 Task: Search one way flight ticket for 5 adults, 2 children, 1 infant in seat and 1 infant on lap in economy from Rockland: Knox County Regional Airport to Springfield: Abraham Lincoln Capital Airport on 5-2-2023. Choice of flights is Sun country airlines. Number of bags: 2 carry on bags. Price is upto 20000. Outbound departure time preference is 6:45.
Action: Mouse moved to (305, 274)
Screenshot: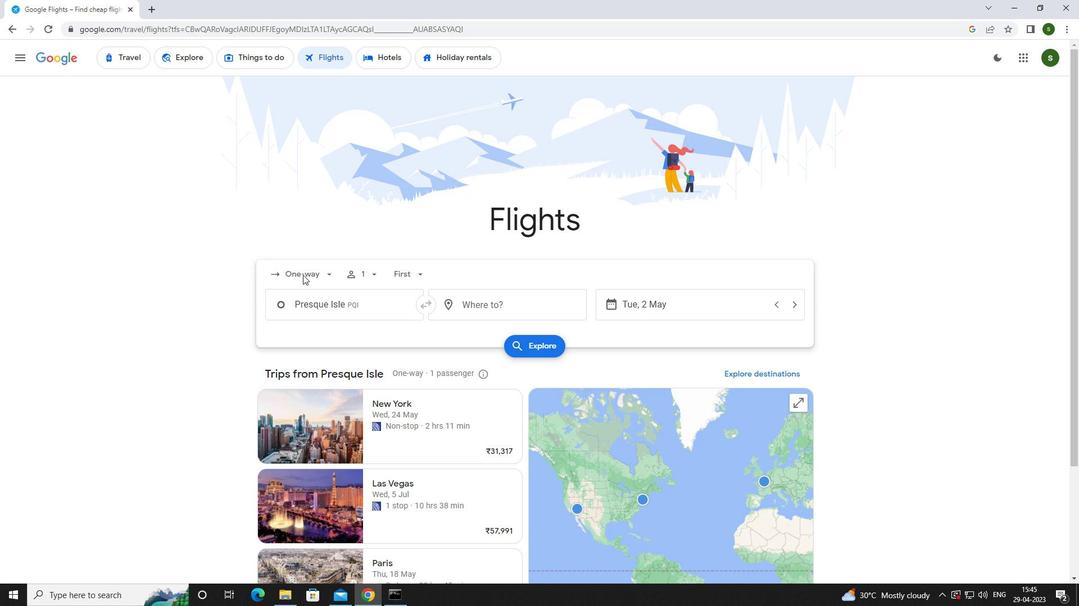 
Action: Mouse pressed left at (305, 274)
Screenshot: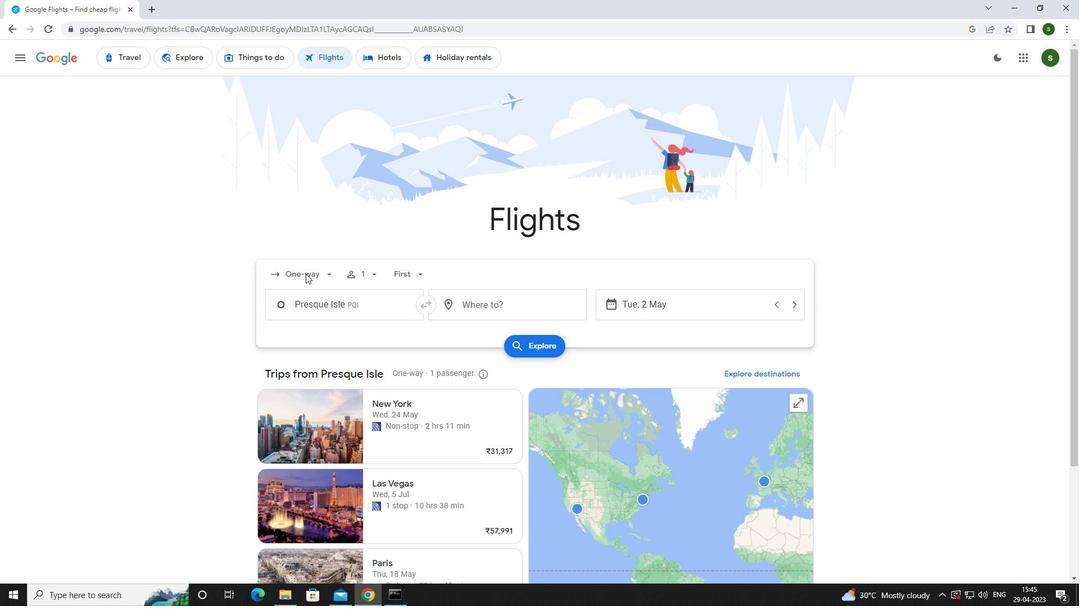 
Action: Mouse moved to (313, 323)
Screenshot: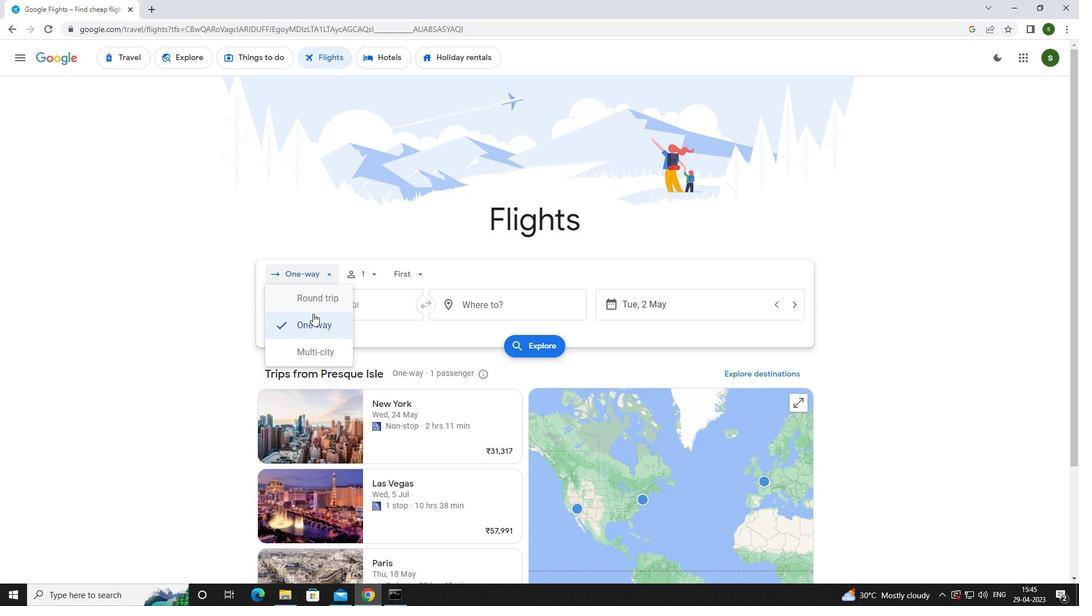 
Action: Mouse pressed left at (313, 323)
Screenshot: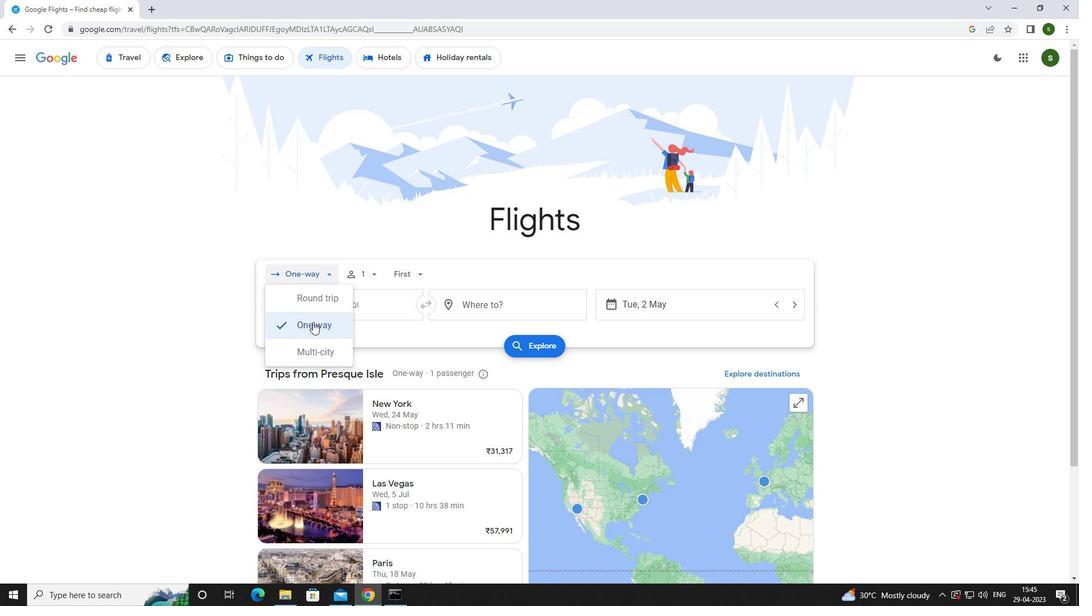 
Action: Mouse moved to (378, 275)
Screenshot: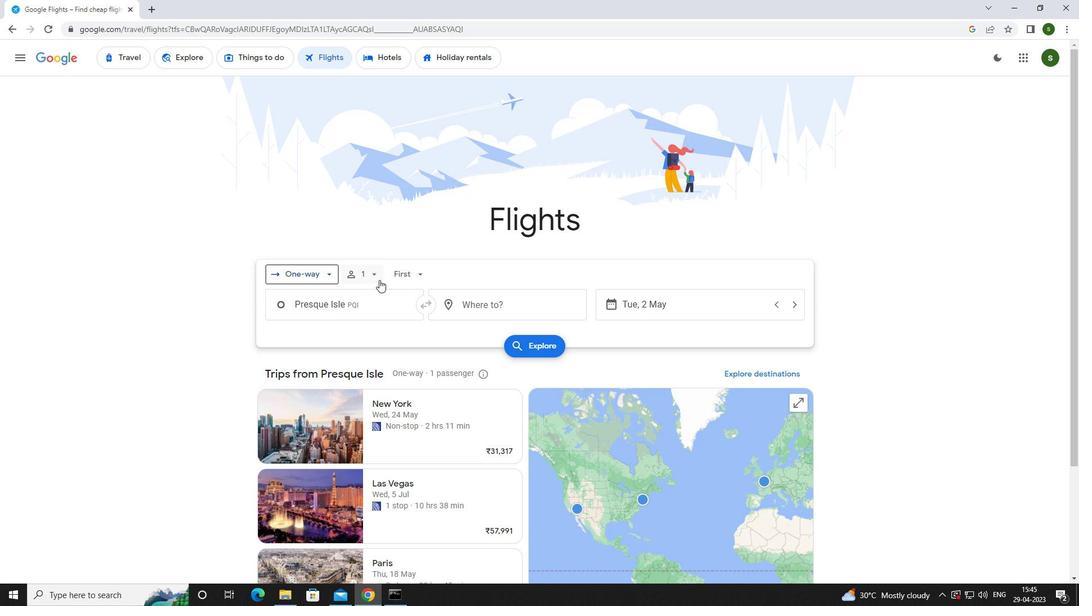
Action: Mouse pressed left at (378, 275)
Screenshot: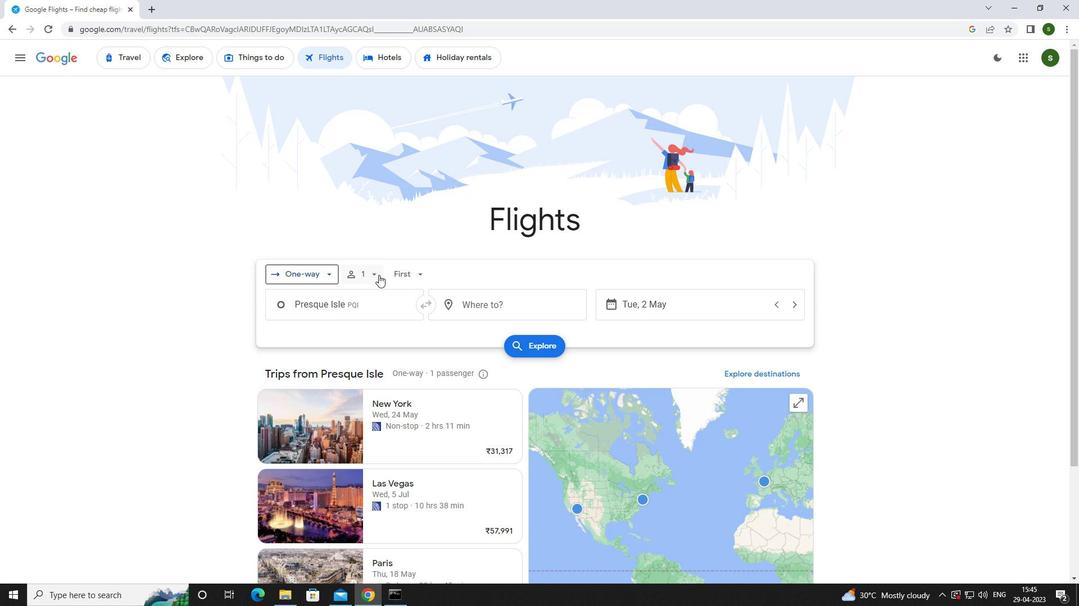 
Action: Mouse moved to (465, 301)
Screenshot: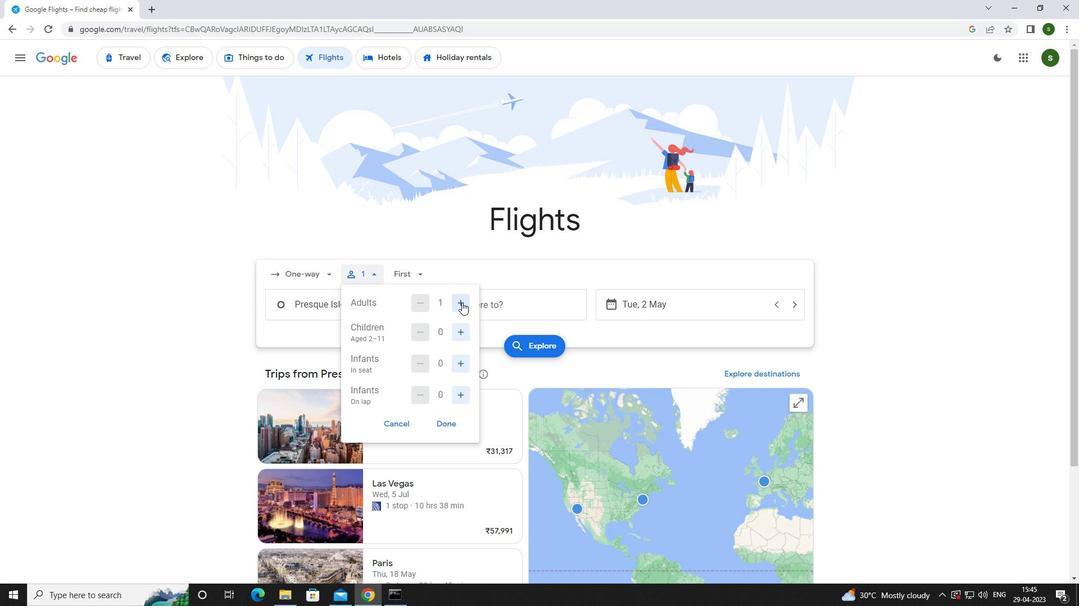 
Action: Mouse pressed left at (465, 301)
Screenshot: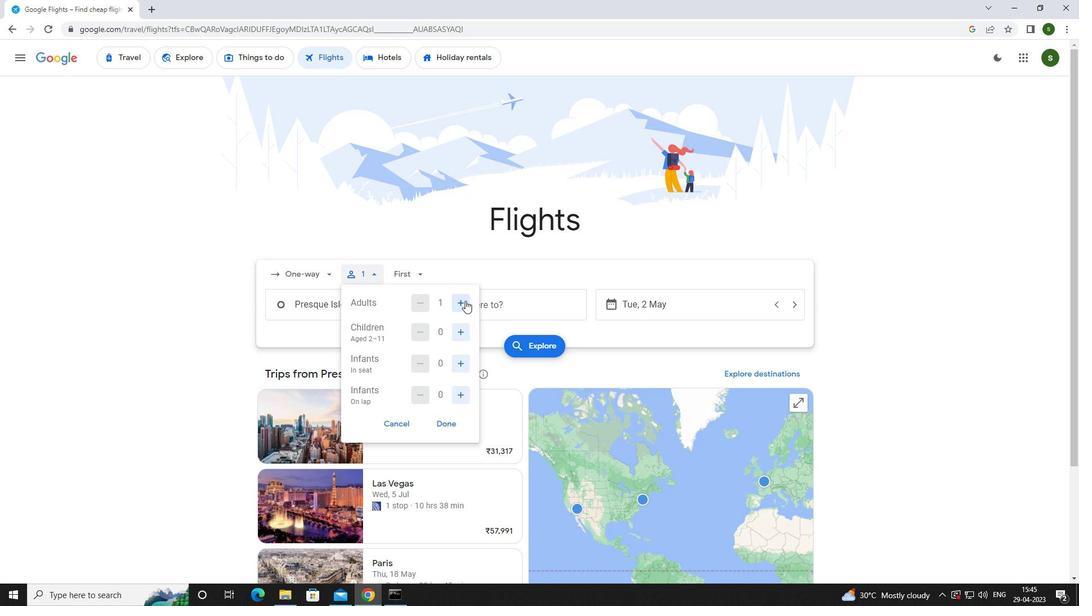 
Action: Mouse pressed left at (465, 301)
Screenshot: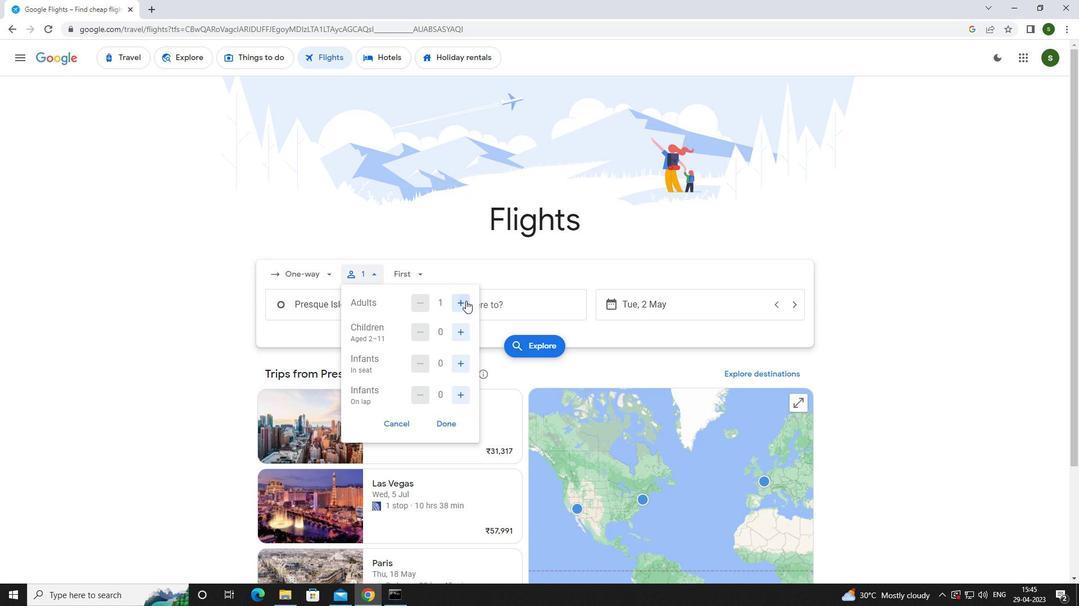 
Action: Mouse pressed left at (465, 301)
Screenshot: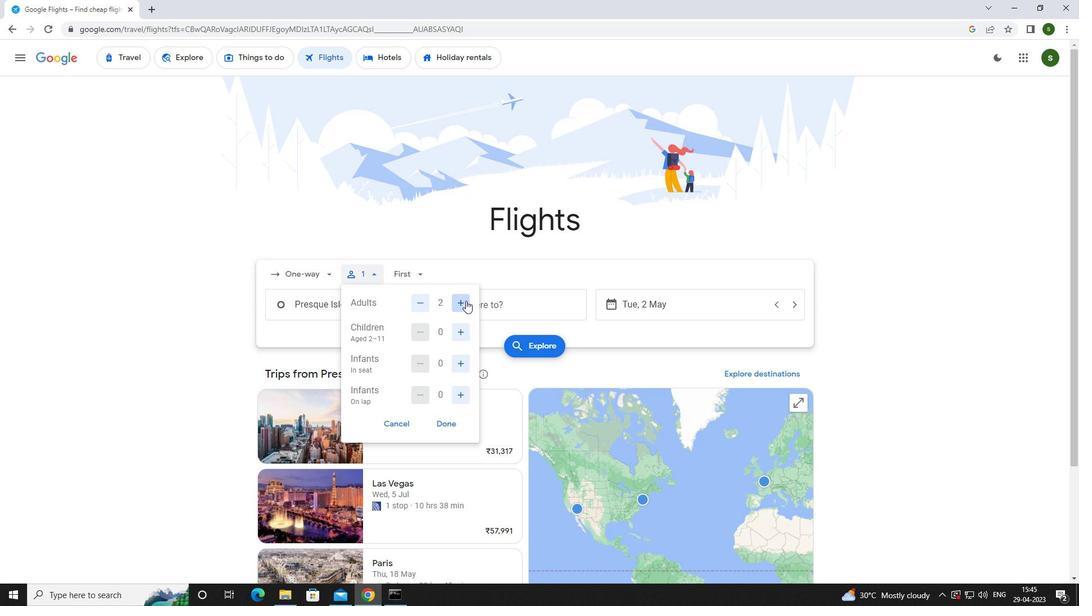 
Action: Mouse pressed left at (465, 301)
Screenshot: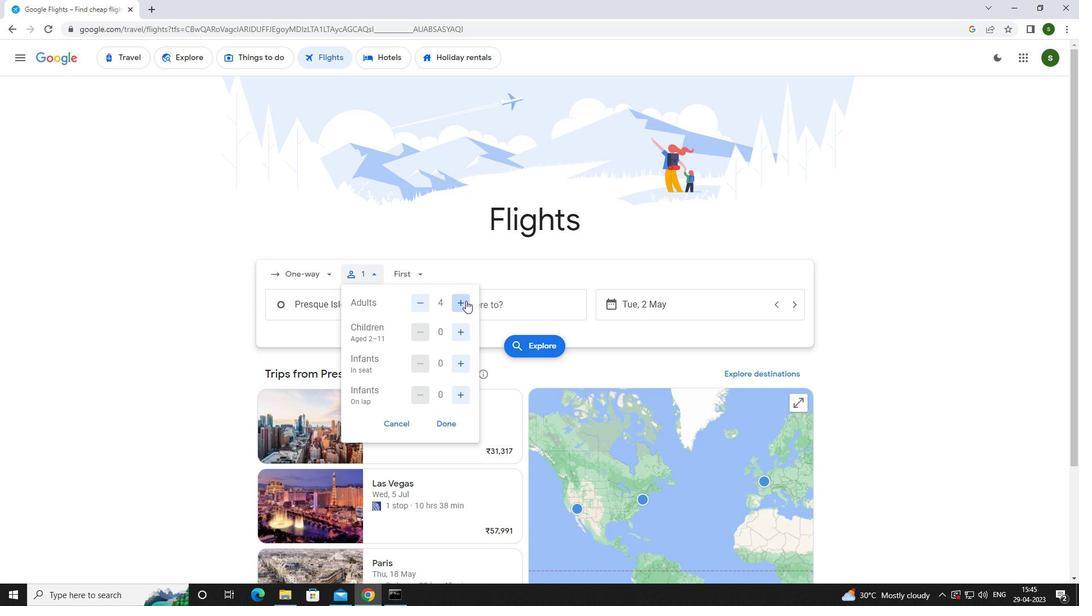 
Action: Mouse moved to (459, 334)
Screenshot: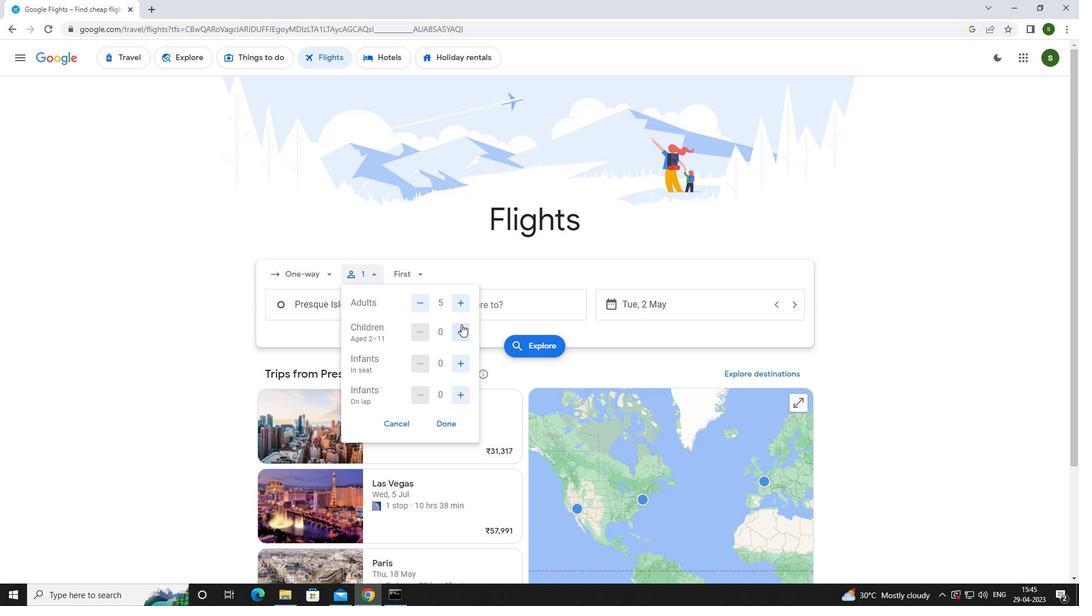 
Action: Mouse pressed left at (459, 334)
Screenshot: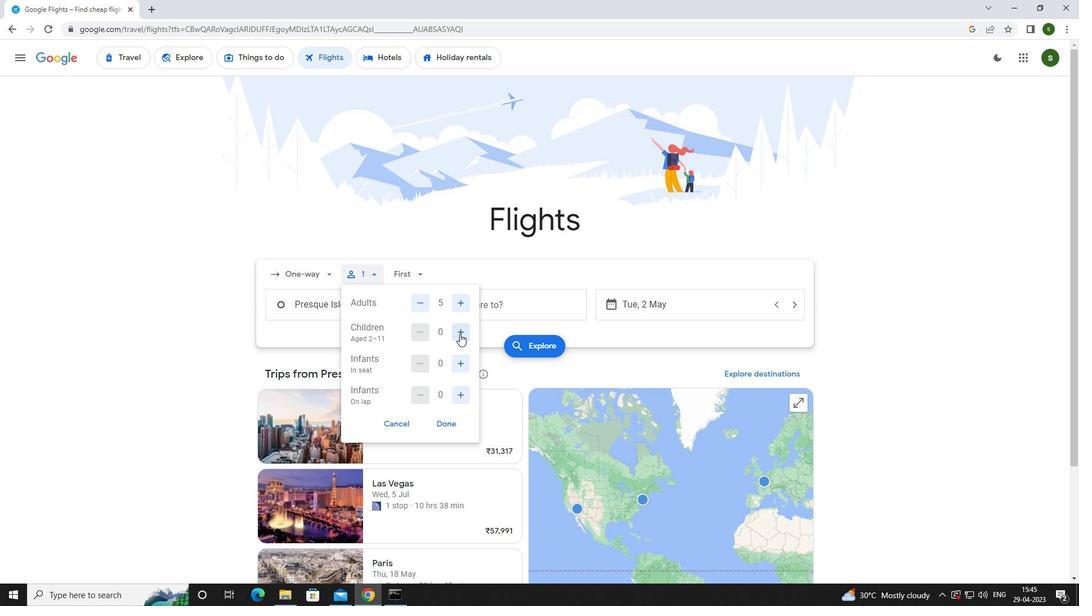 
Action: Mouse pressed left at (459, 334)
Screenshot: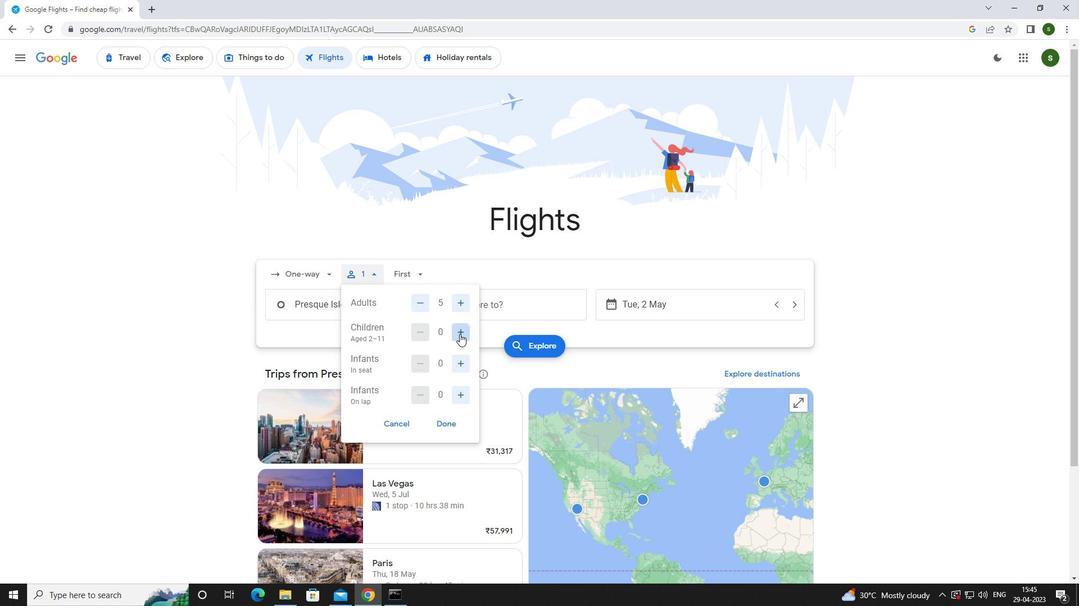 
Action: Mouse moved to (458, 363)
Screenshot: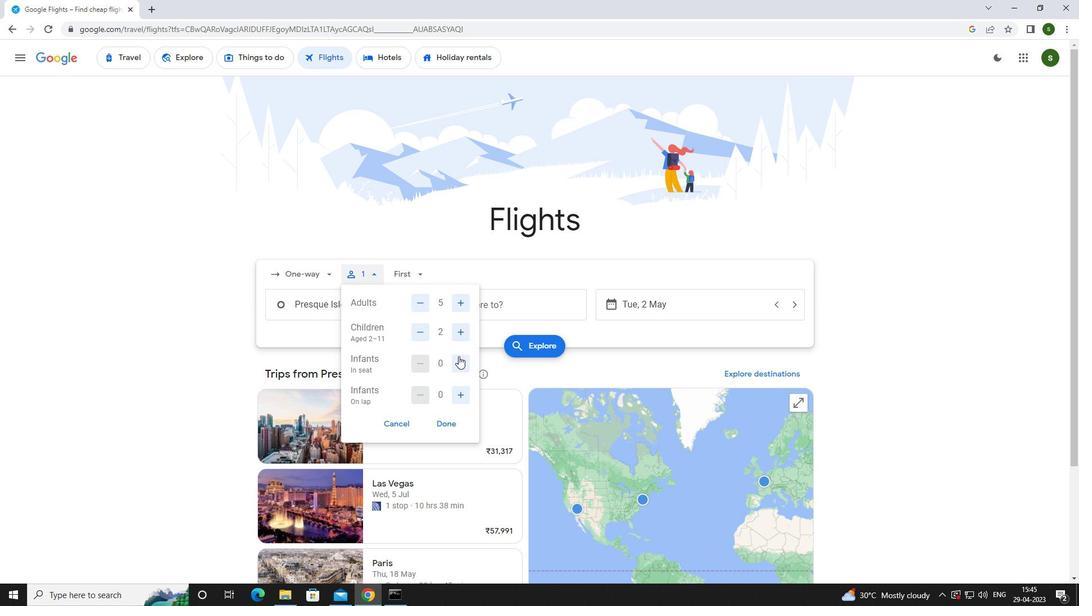 
Action: Mouse pressed left at (458, 363)
Screenshot: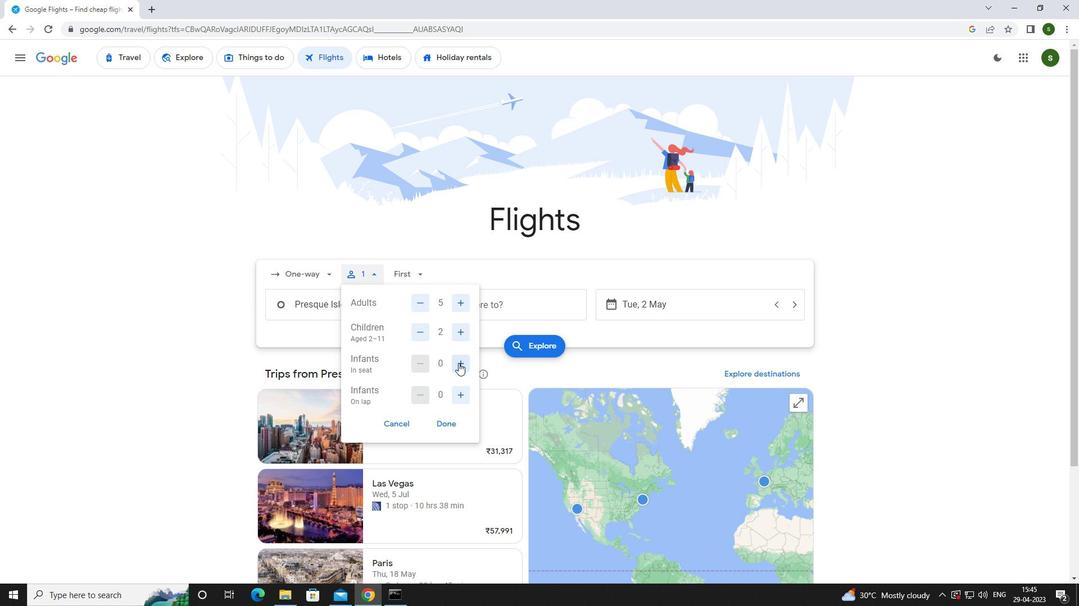 
Action: Mouse moved to (460, 393)
Screenshot: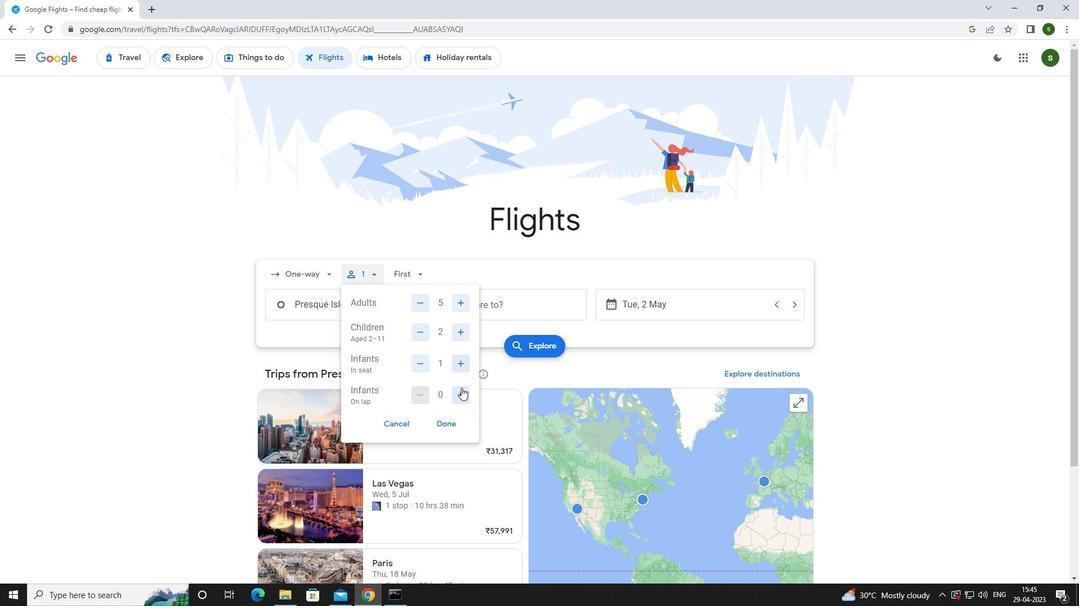 
Action: Mouse pressed left at (460, 393)
Screenshot: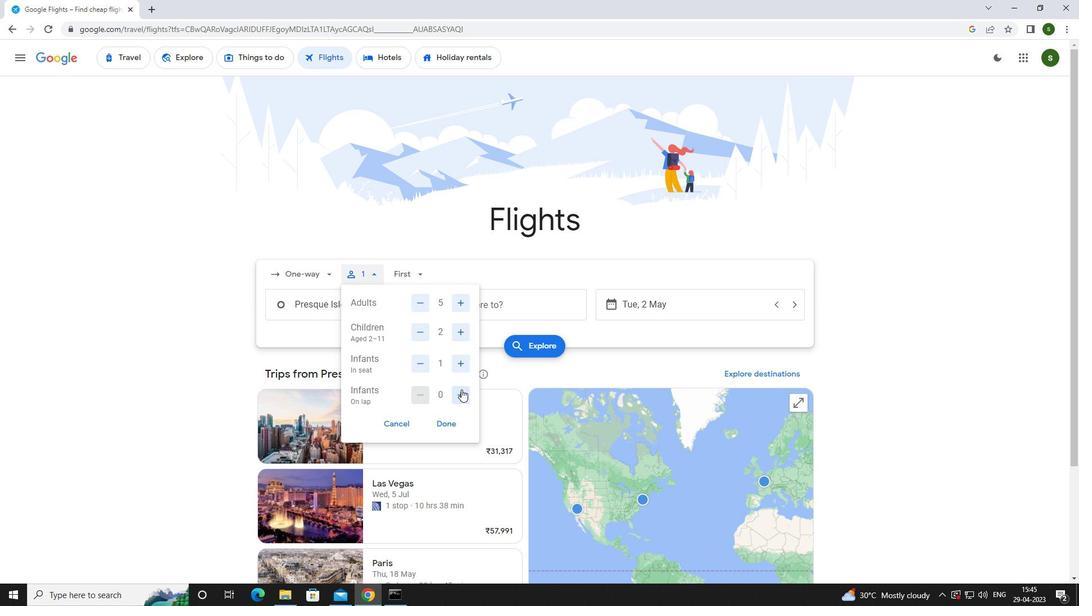 
Action: Mouse moved to (414, 274)
Screenshot: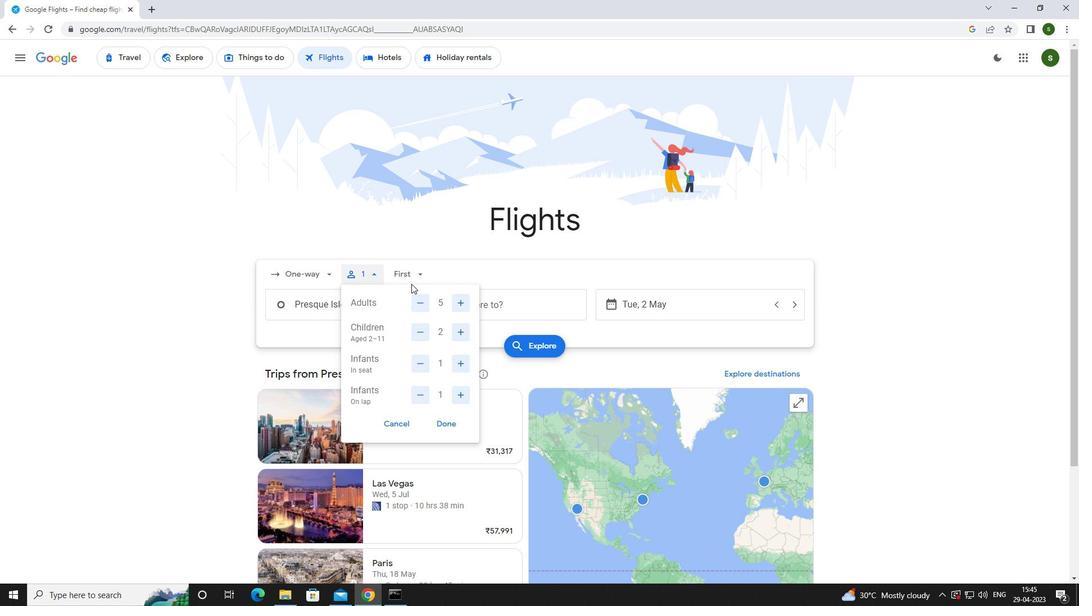 
Action: Mouse pressed left at (414, 274)
Screenshot: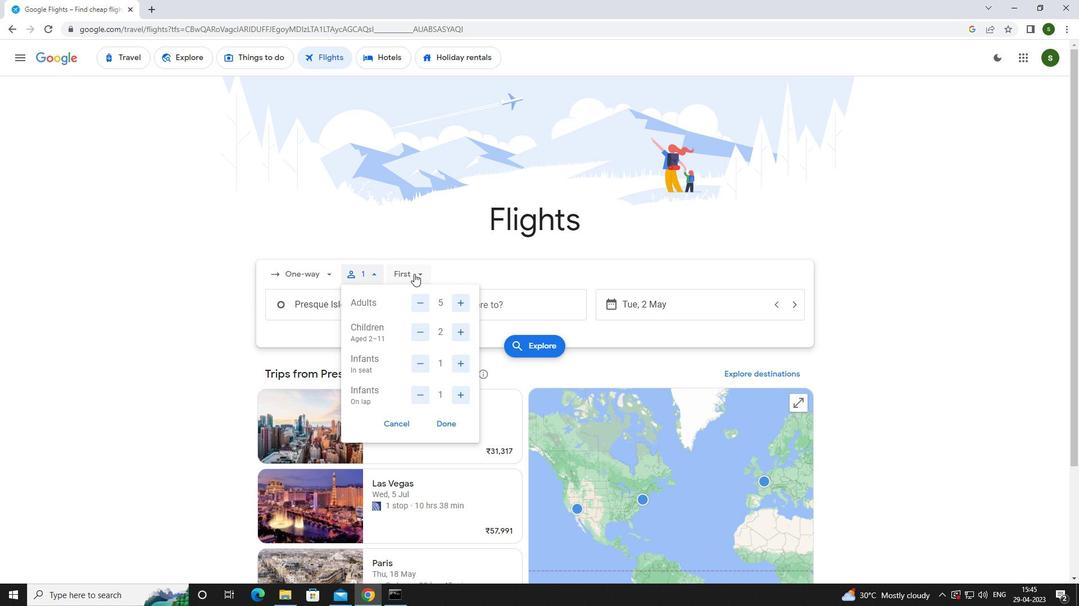 
Action: Mouse moved to (425, 302)
Screenshot: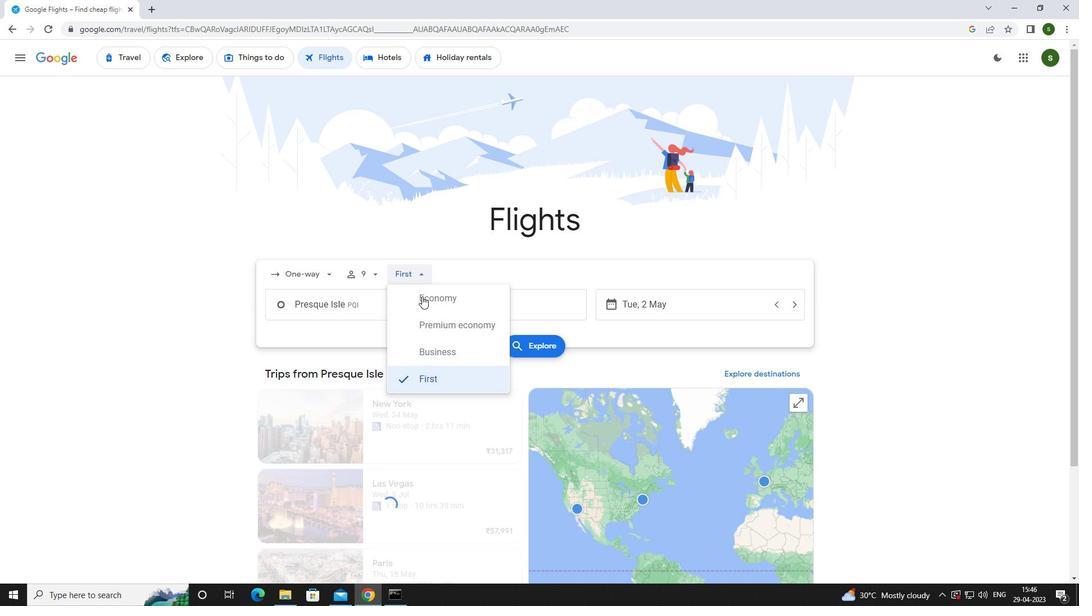 
Action: Mouse pressed left at (425, 302)
Screenshot: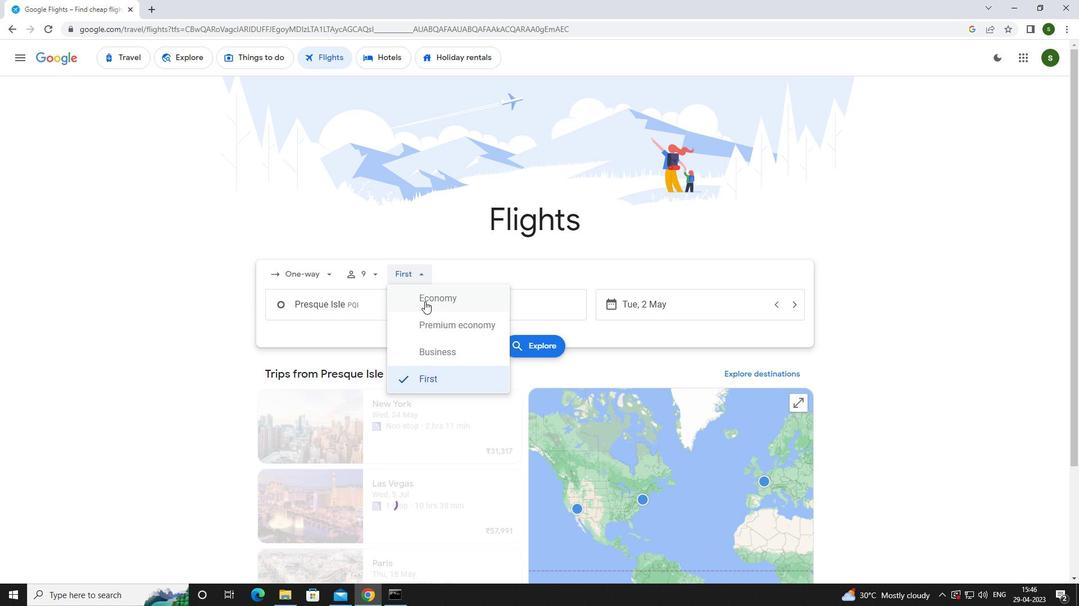 
Action: Mouse moved to (375, 304)
Screenshot: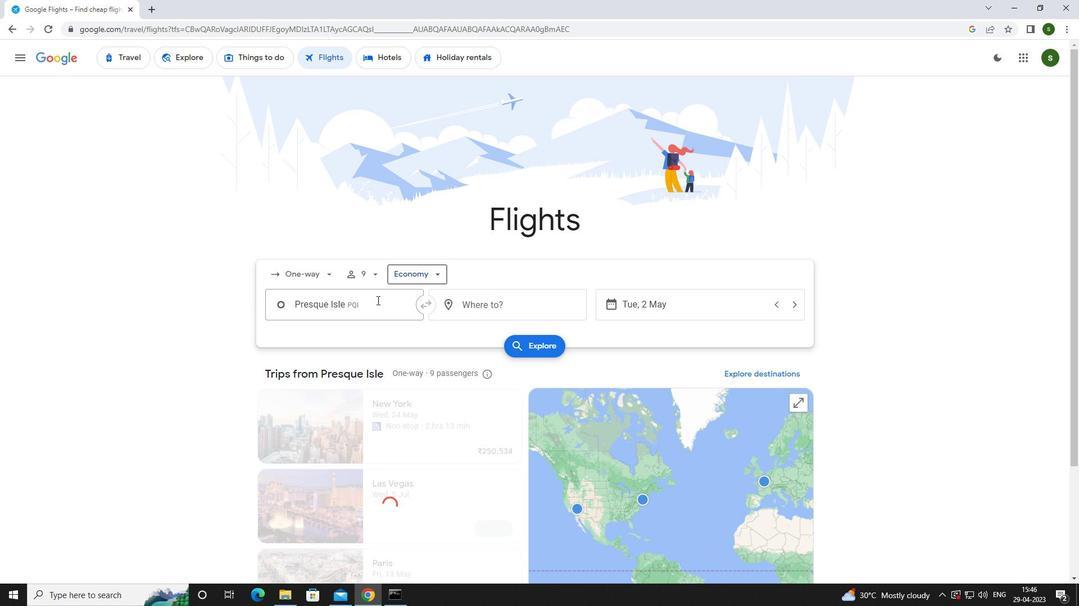 
Action: Mouse pressed left at (375, 304)
Screenshot: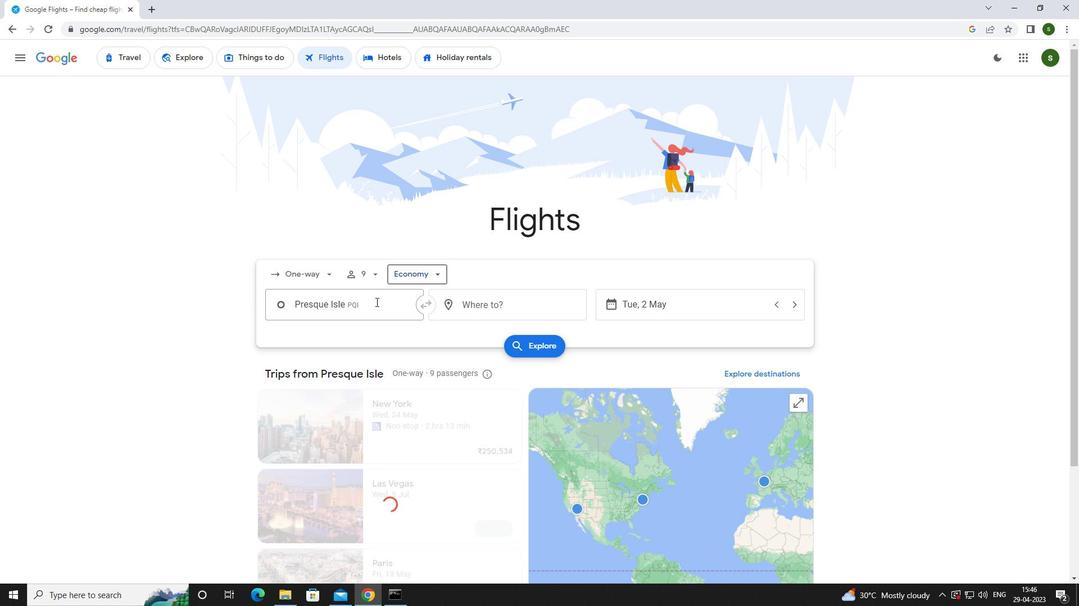 
Action: Mouse moved to (372, 305)
Screenshot: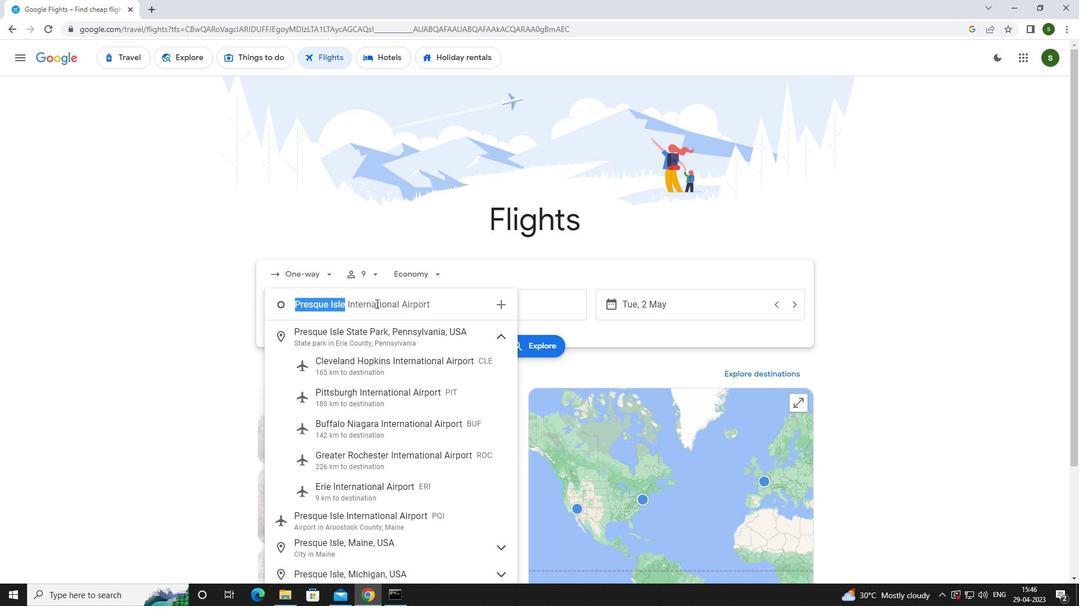 
Action: Key pressed r<Key.caps_lock>ockland<Key.space><Key.caps_lock>k<Key.caps_lock>nox<Key.backspace><Key.backspace><Key.backspace><Key.backspace><Key.backspace><Key.backspace><Key.backspace><Key.backspace><Key.backspace><Key.backspace><Key.backspace><Key.backspace><Key.backspace><Key.backspace><Key.backspace><Key.backspace><Key.backspace><Key.caps_lock>k<Key.caps_lock>nox<Key.space><Key.caps_lock>c<Key.caps_lock>ounty
Screenshot: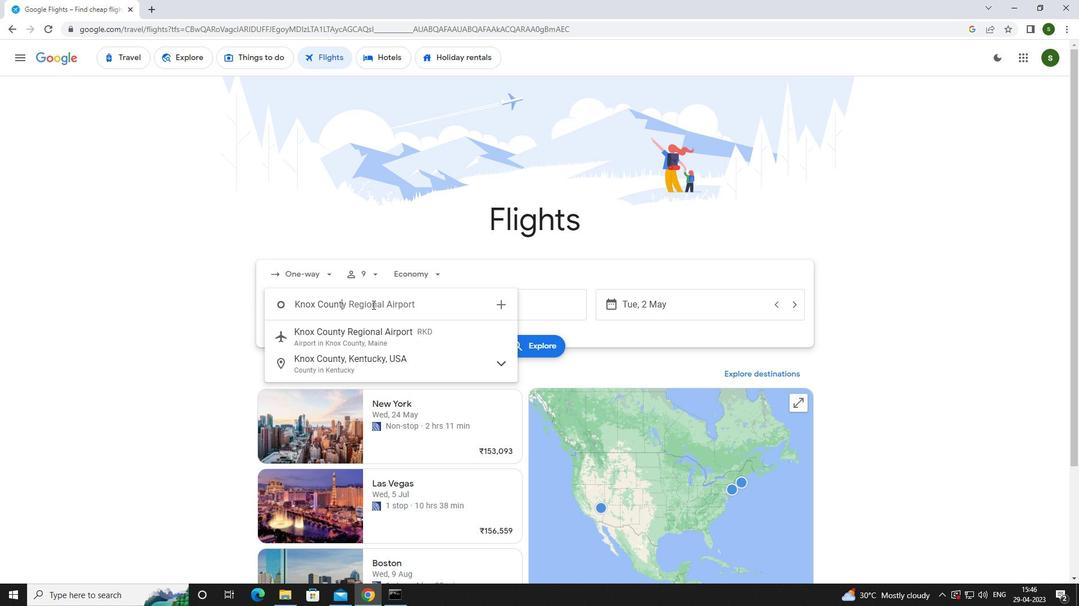 
Action: Mouse moved to (359, 341)
Screenshot: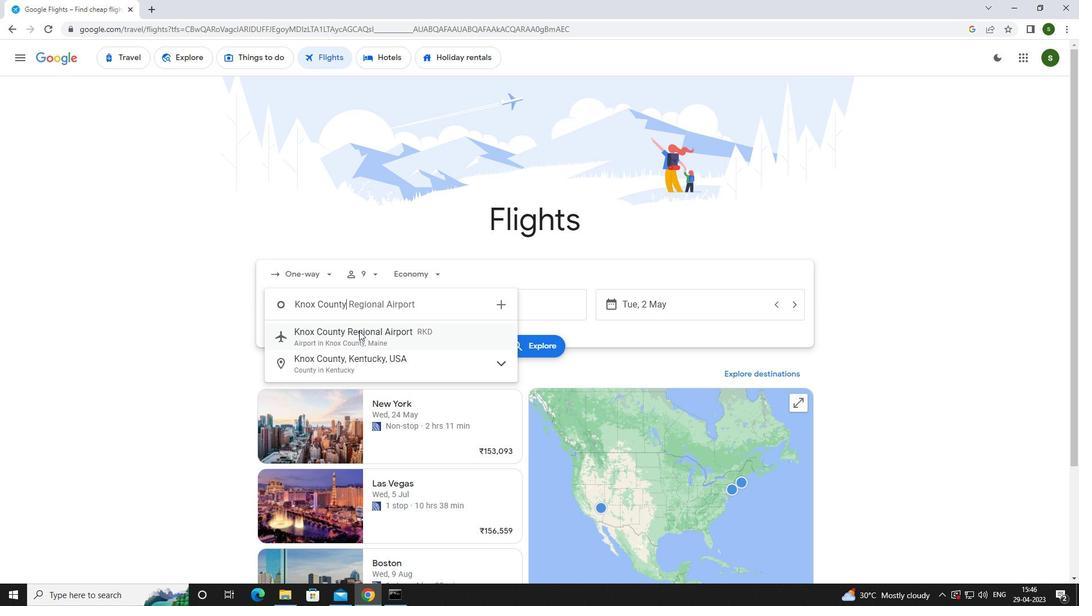 
Action: Mouse pressed left at (359, 341)
Screenshot: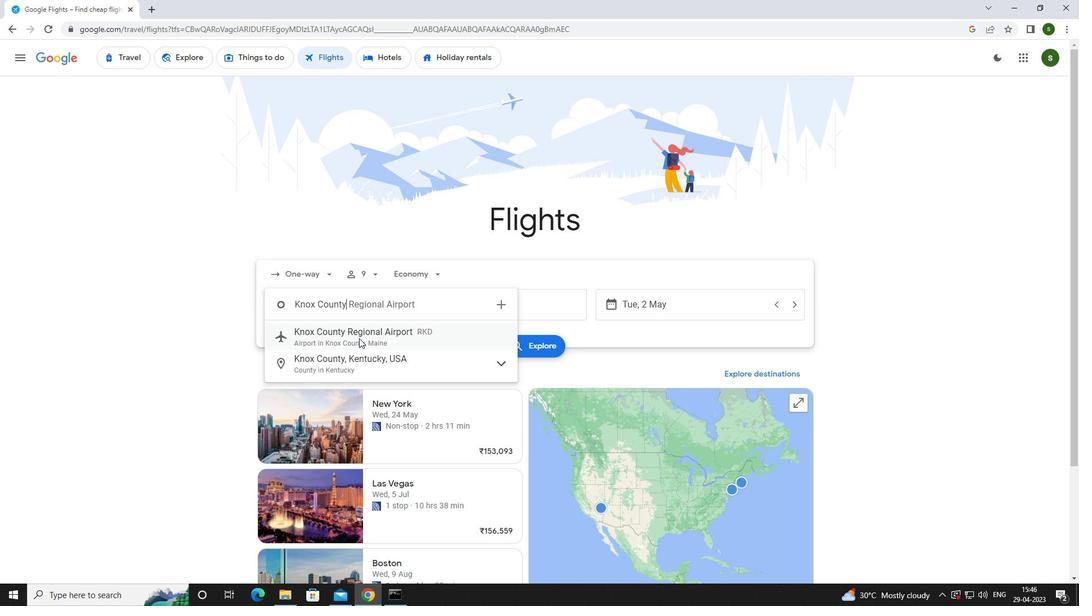 
Action: Mouse moved to (494, 307)
Screenshot: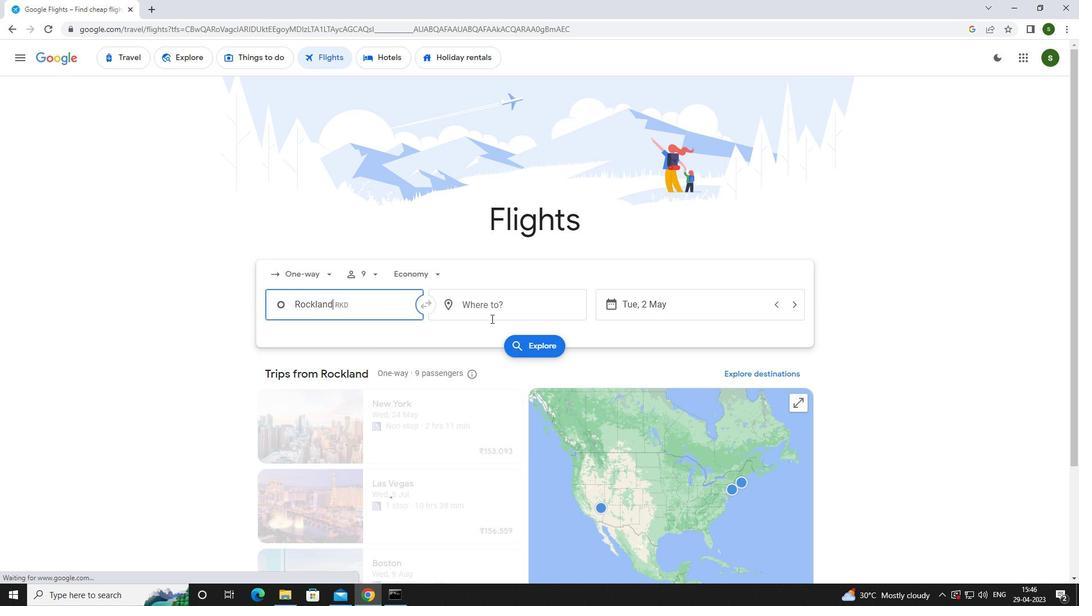 
Action: Mouse pressed left at (494, 307)
Screenshot: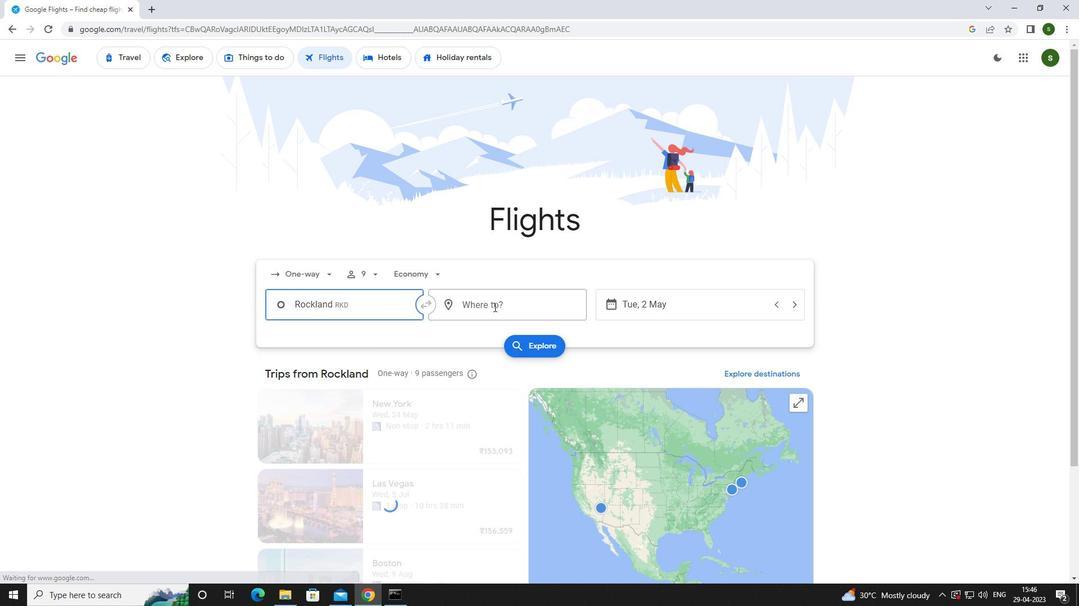 
Action: Mouse moved to (392, 340)
Screenshot: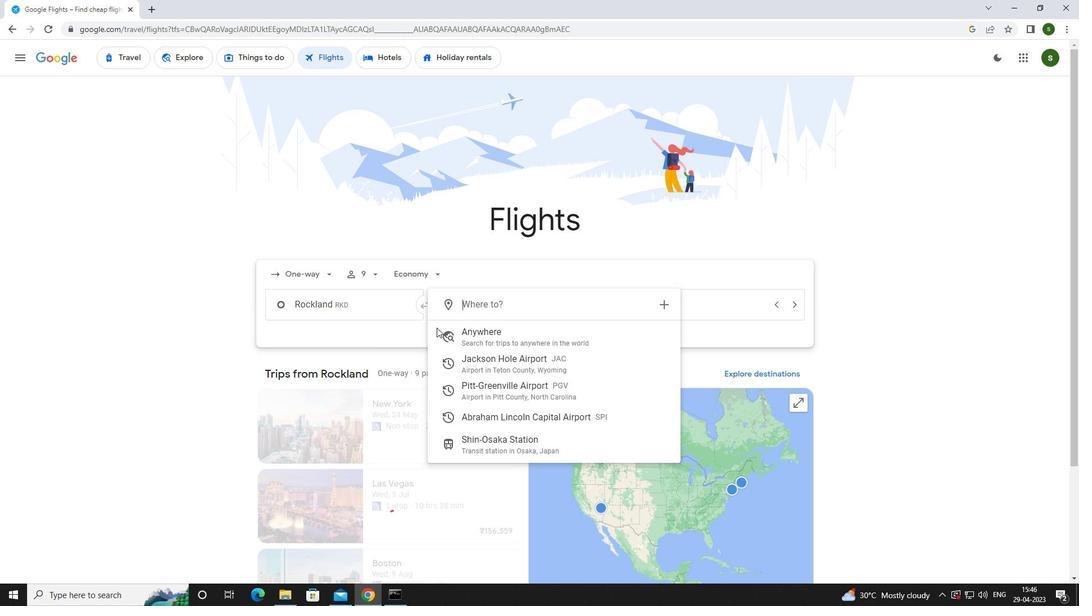 
Action: Key pressed <Key.caps_lock>s<Key.caps_lock>pringfie
Screenshot: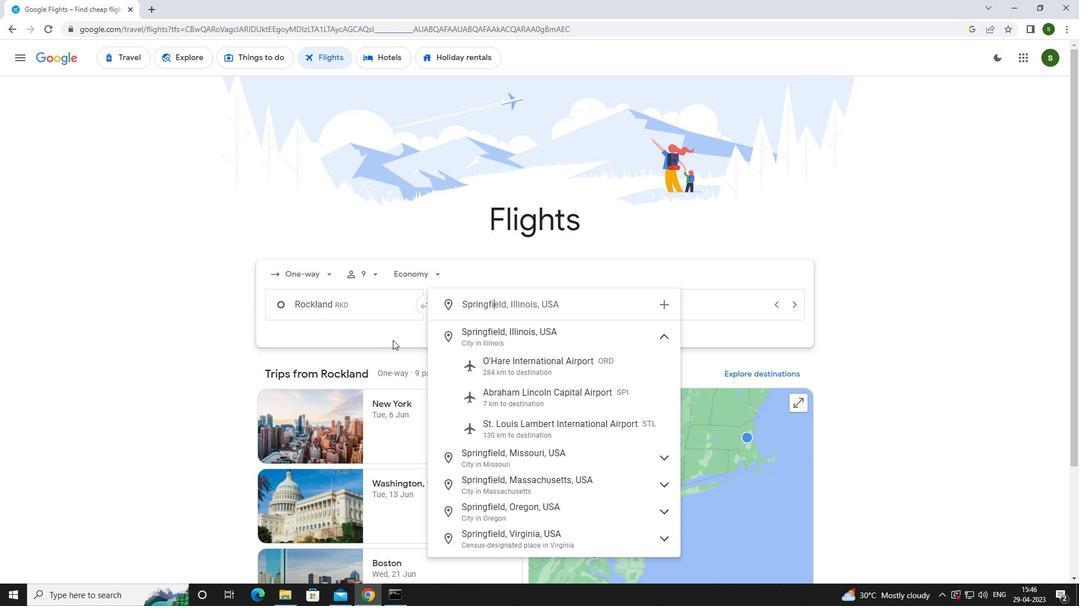 
Action: Mouse moved to (508, 395)
Screenshot: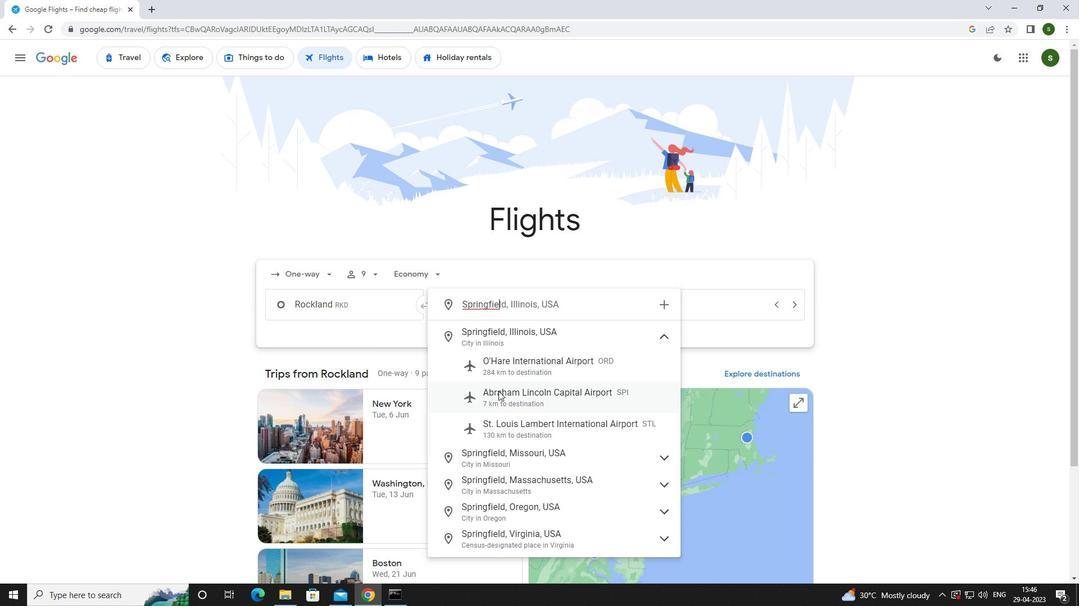 
Action: Mouse pressed left at (508, 395)
Screenshot: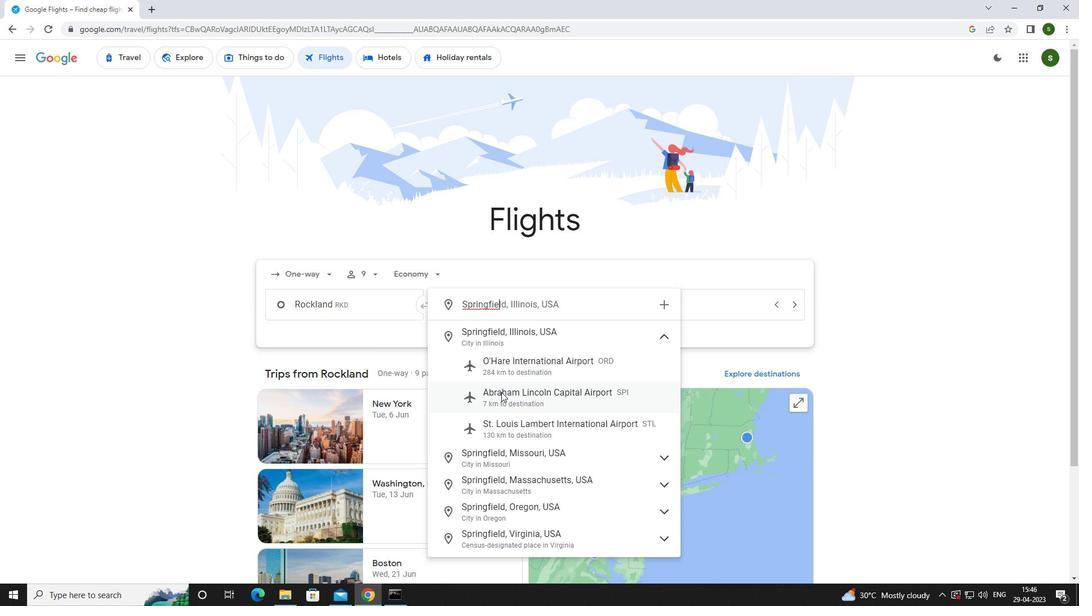 
Action: Mouse moved to (686, 307)
Screenshot: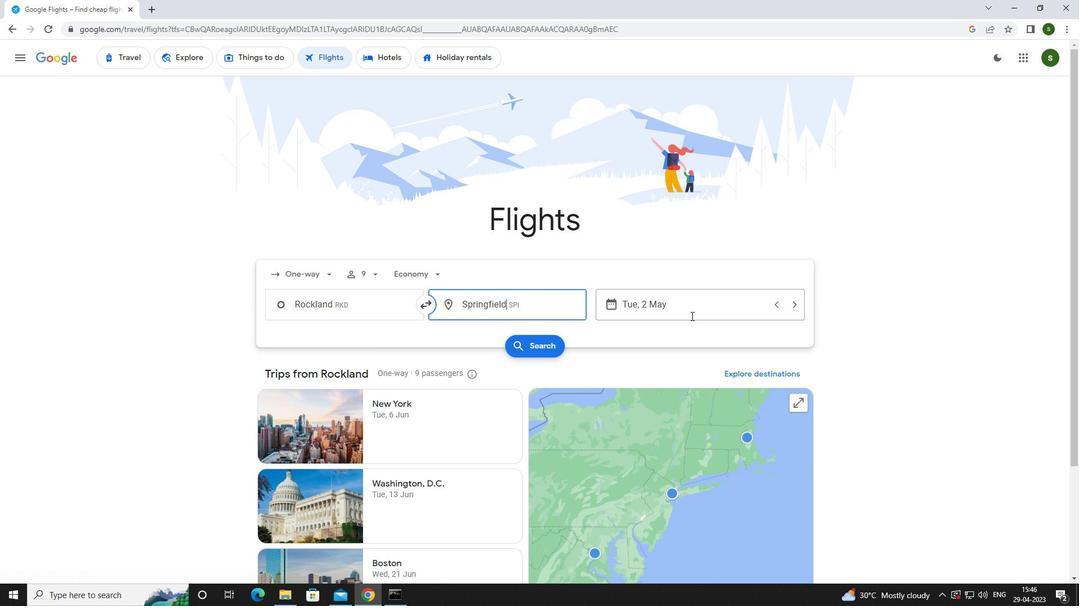 
Action: Mouse pressed left at (686, 307)
Screenshot: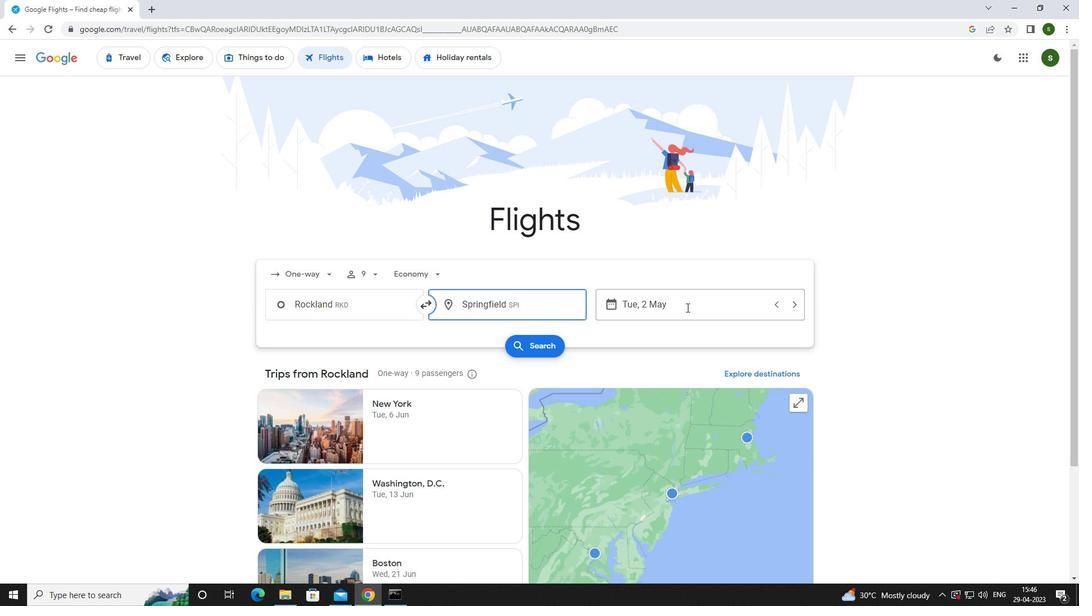 
Action: Mouse moved to (678, 373)
Screenshot: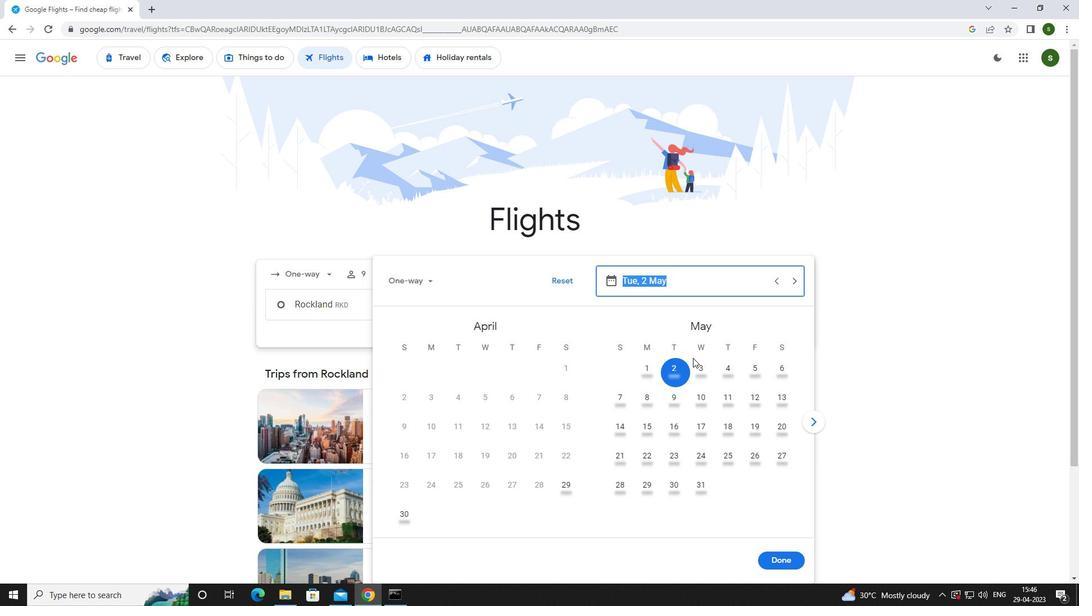 
Action: Mouse pressed left at (678, 373)
Screenshot: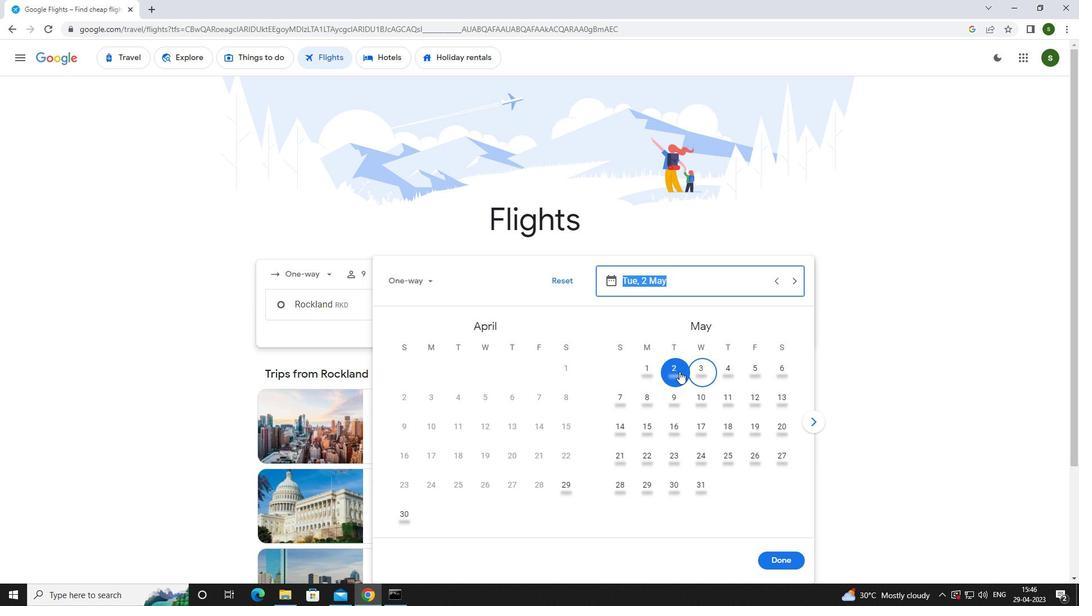 
Action: Mouse moved to (783, 559)
Screenshot: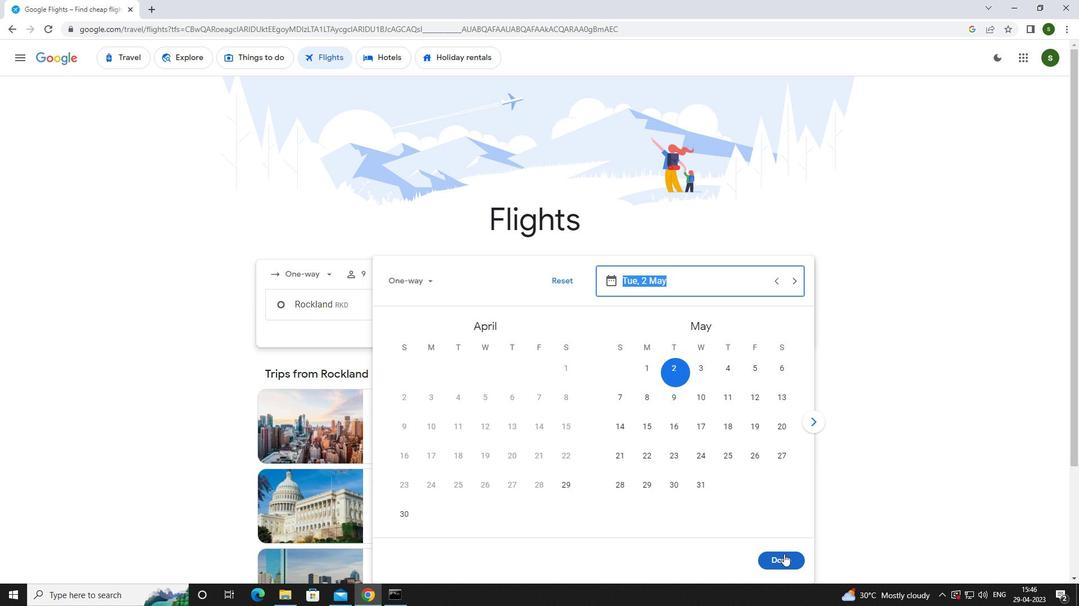 
Action: Mouse pressed left at (783, 559)
Screenshot: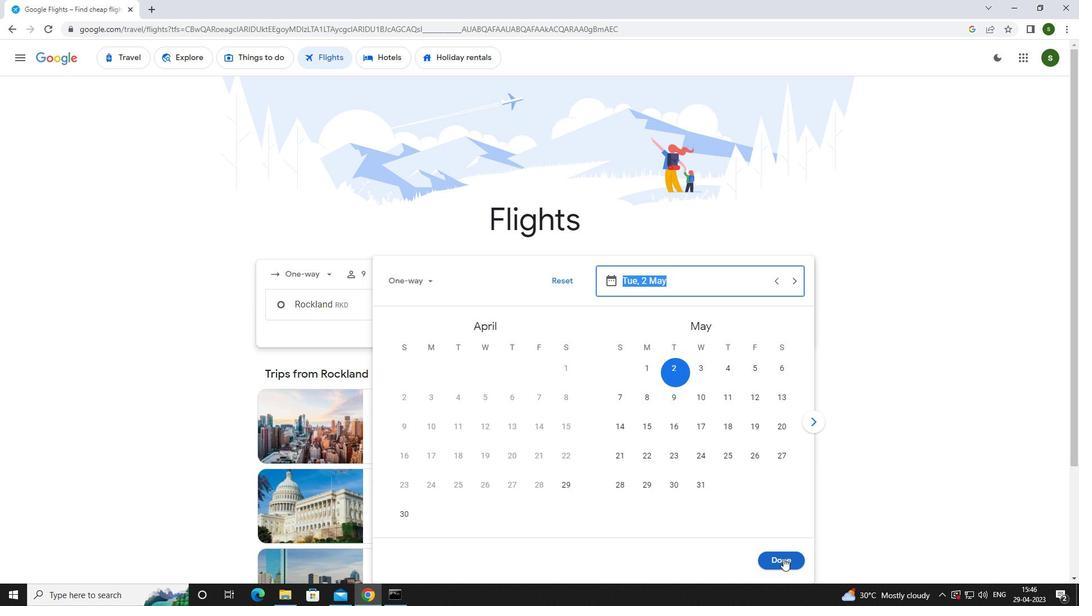 
Action: Mouse moved to (523, 343)
Screenshot: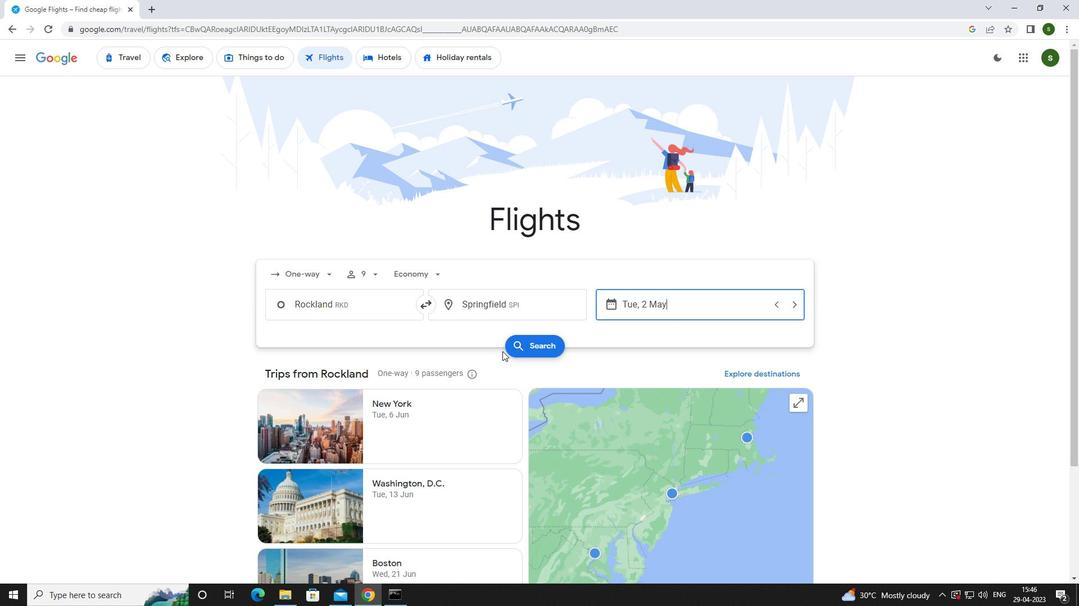 
Action: Mouse pressed left at (523, 343)
Screenshot: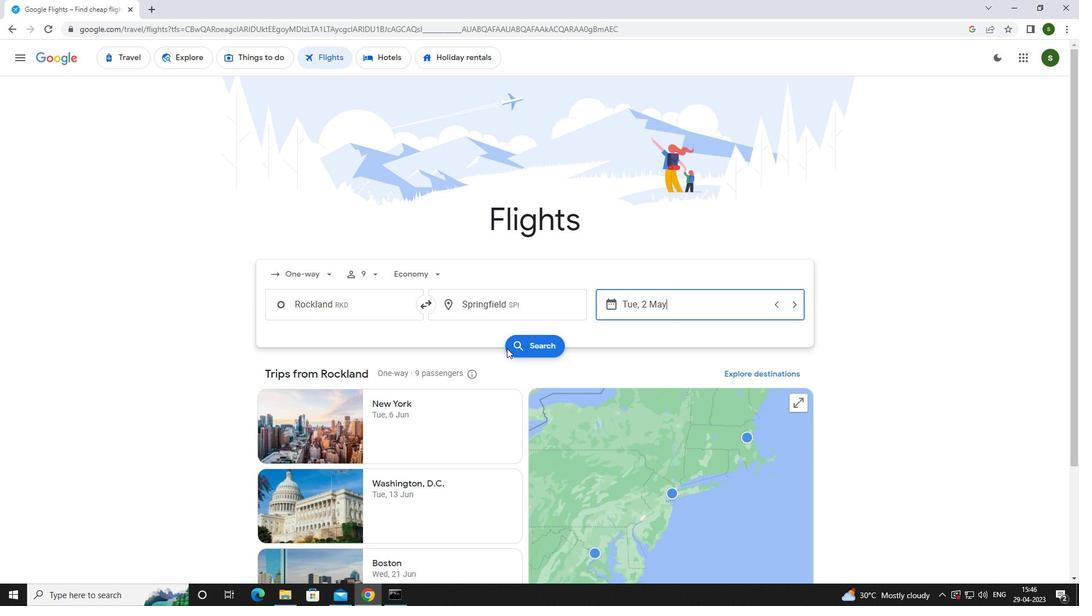 
Action: Mouse moved to (283, 162)
Screenshot: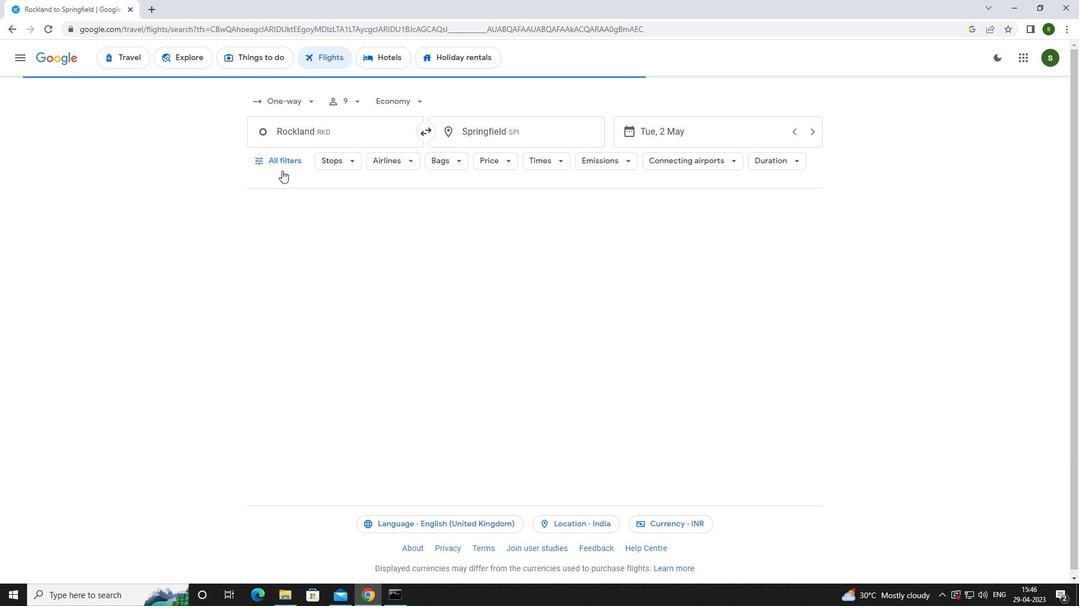 
Action: Mouse pressed left at (283, 162)
Screenshot: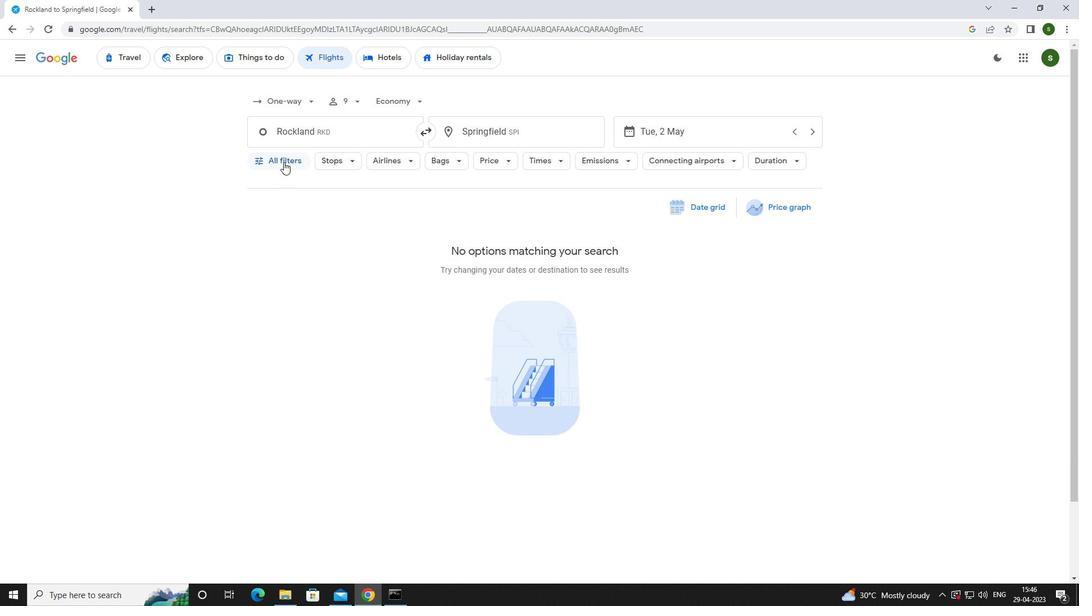 
Action: Mouse moved to (425, 400)
Screenshot: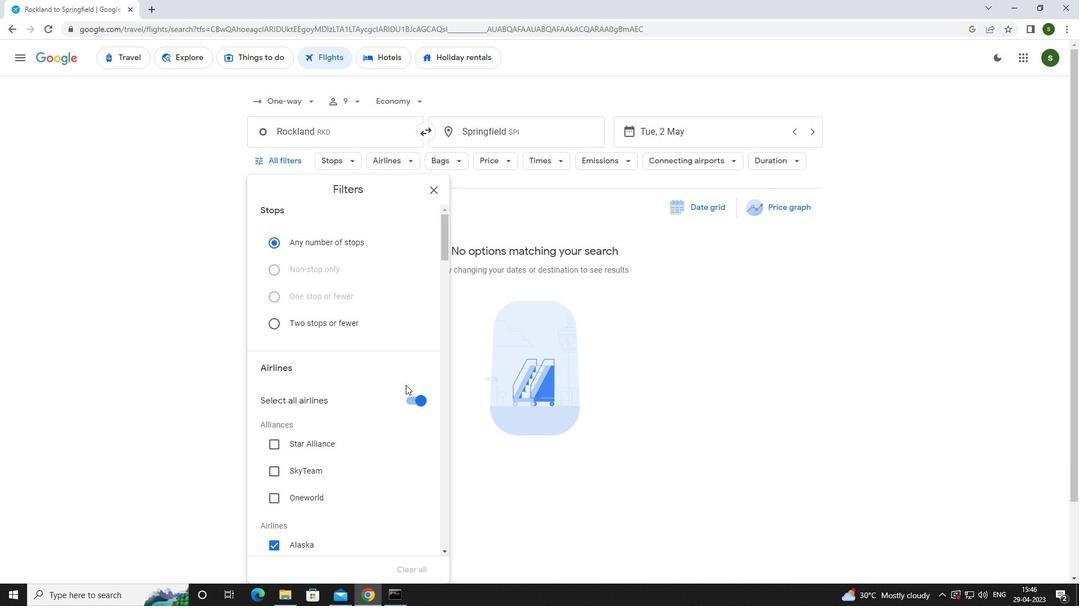 
Action: Mouse pressed left at (425, 400)
Screenshot: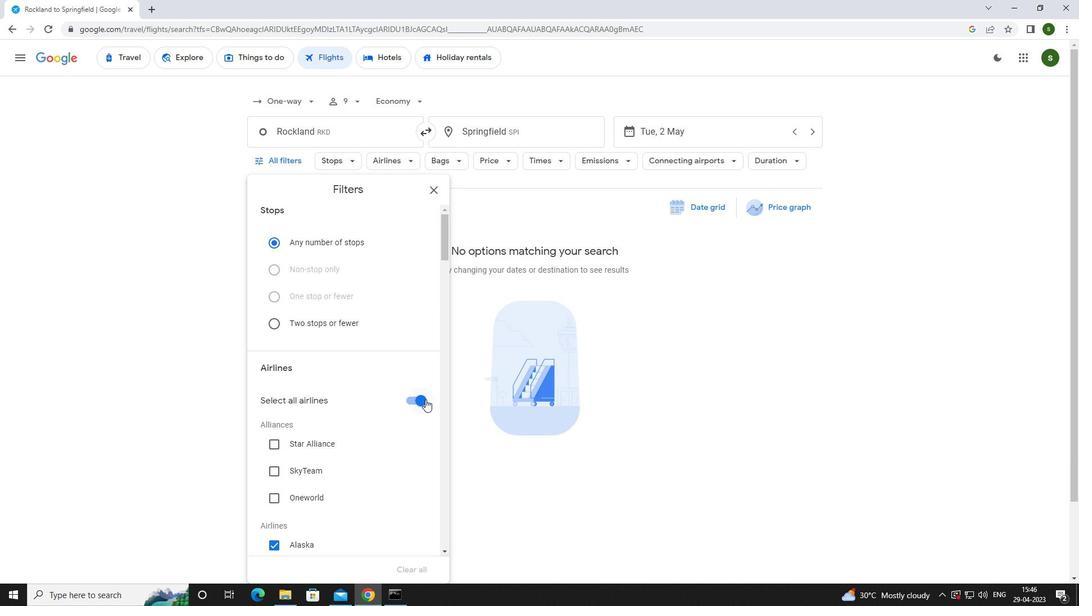 
Action: Mouse moved to (368, 358)
Screenshot: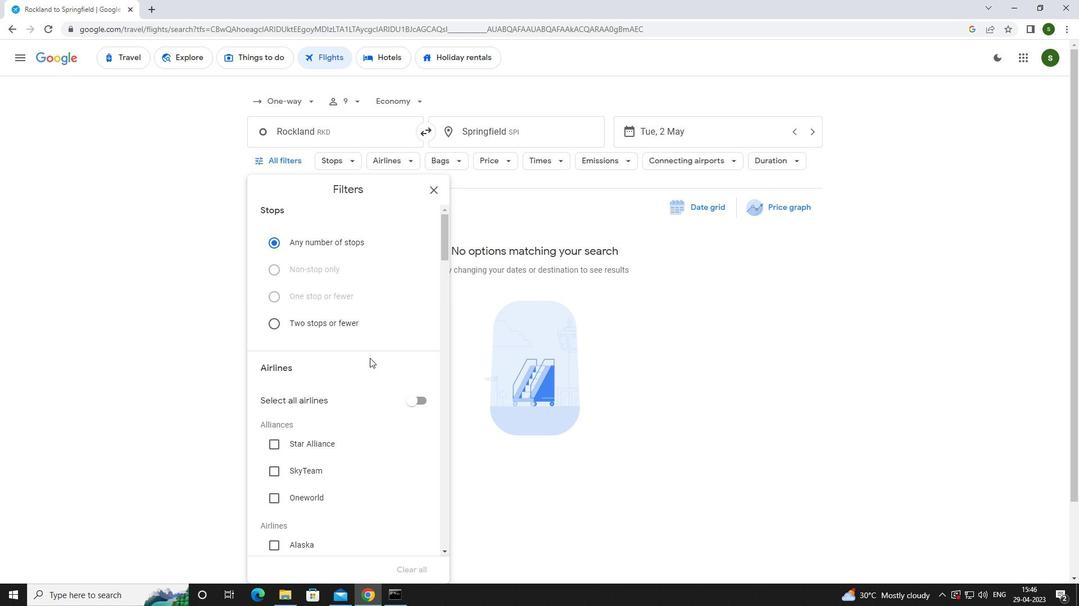 
Action: Mouse scrolled (368, 358) with delta (0, 0)
Screenshot: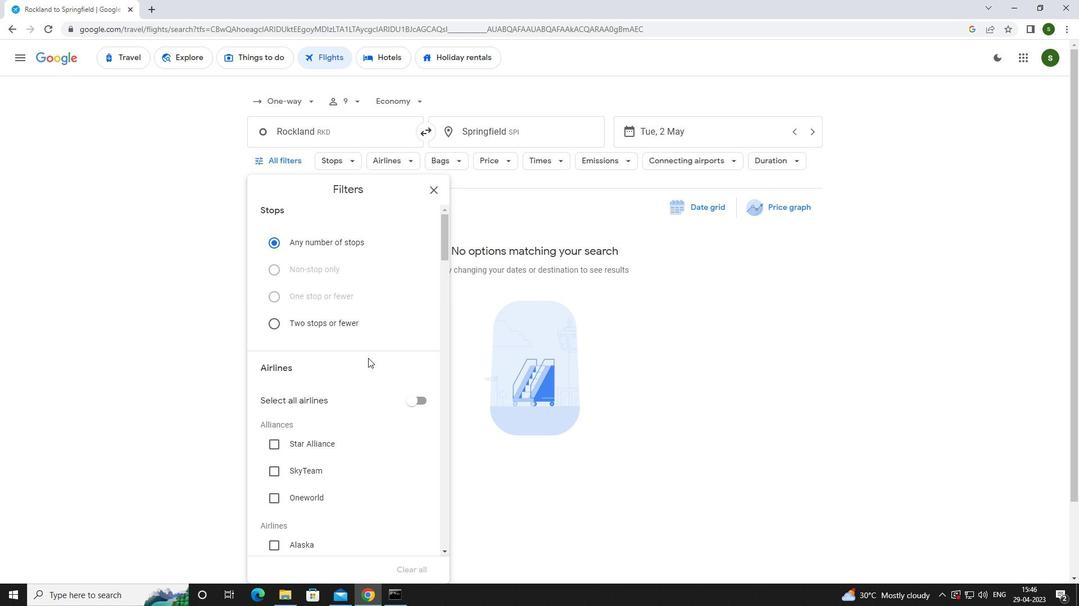
Action: Mouse scrolled (368, 358) with delta (0, 0)
Screenshot: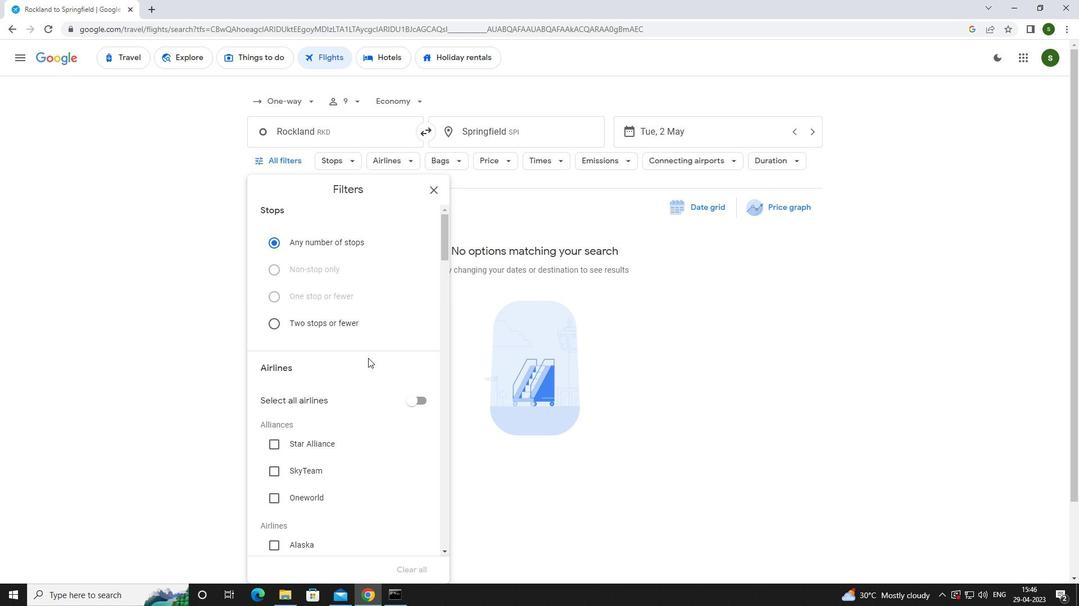 
Action: Mouse scrolled (368, 358) with delta (0, 0)
Screenshot: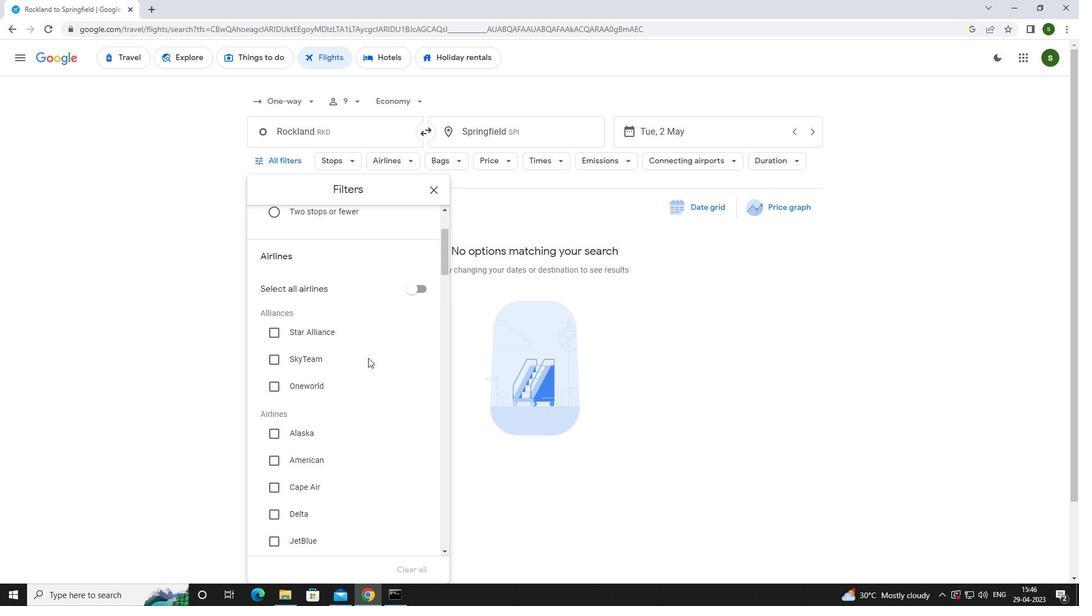 
Action: Mouse scrolled (368, 358) with delta (0, 0)
Screenshot: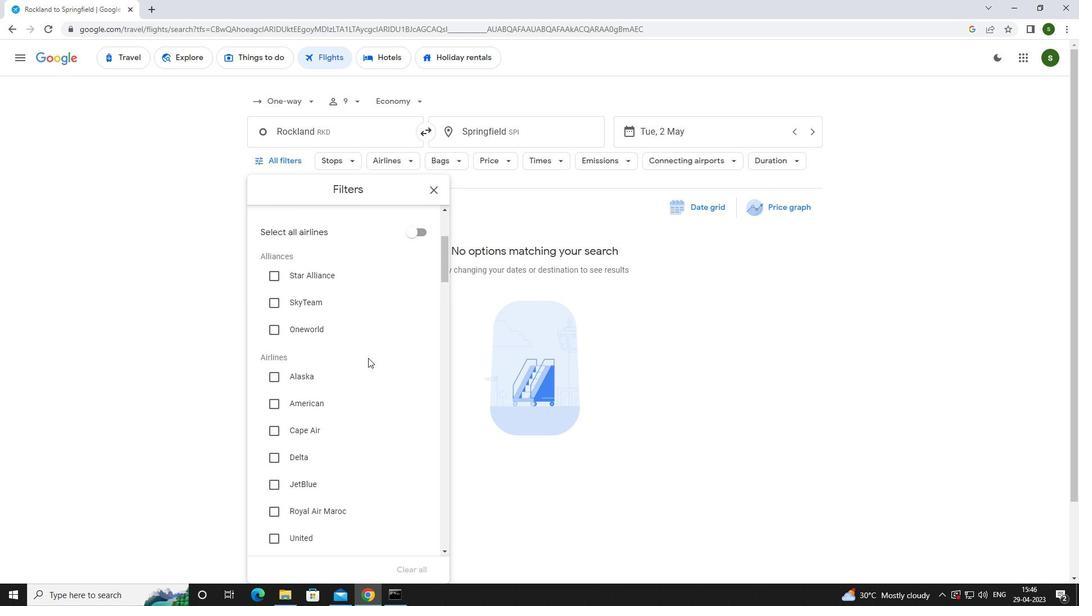 
Action: Mouse scrolled (368, 358) with delta (0, 0)
Screenshot: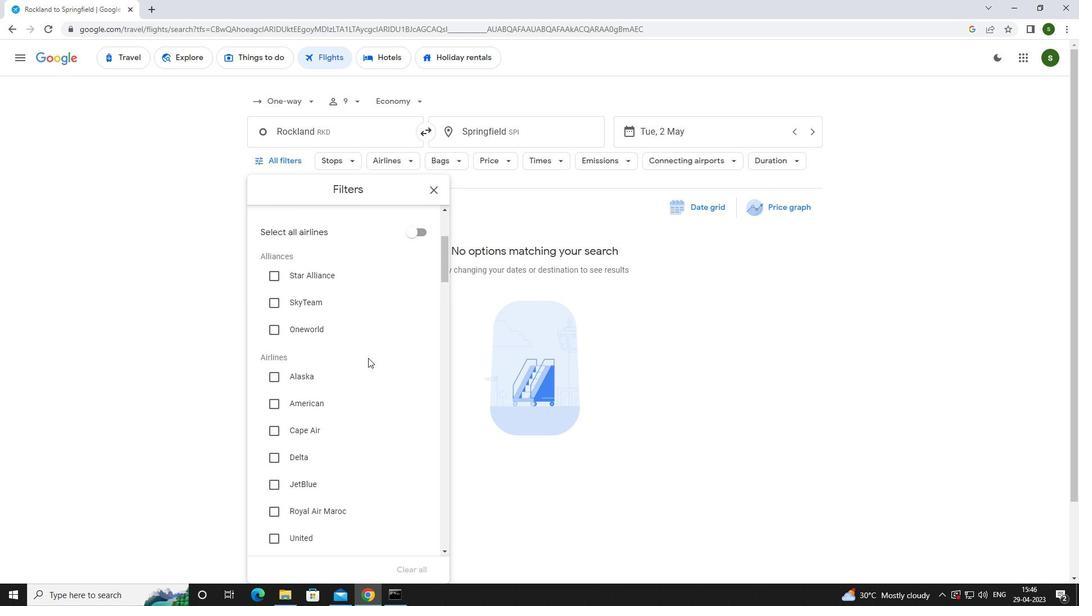 
Action: Mouse scrolled (368, 358) with delta (0, 0)
Screenshot: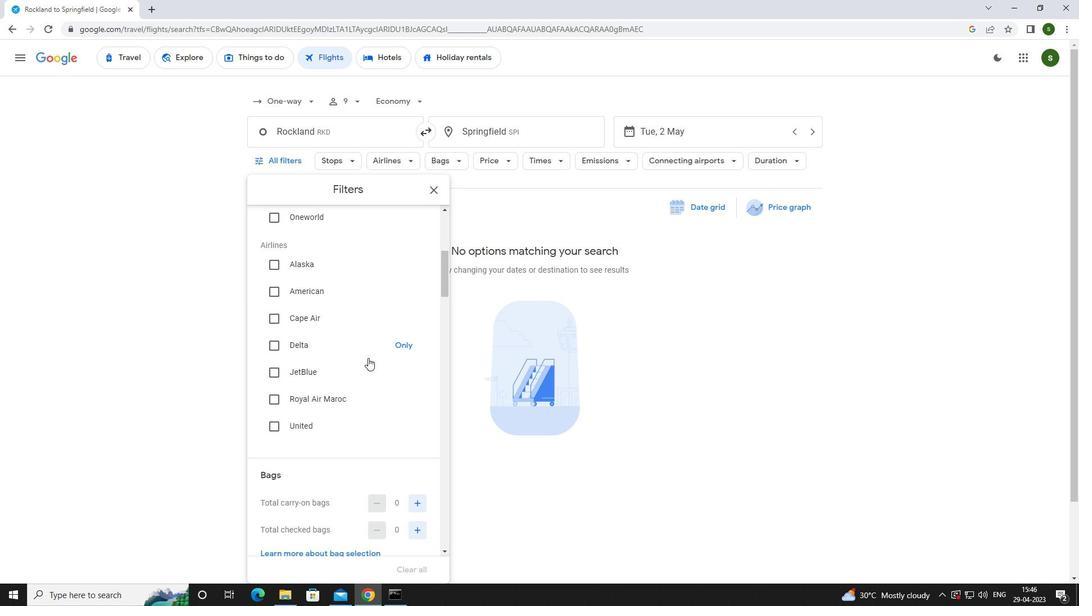 
Action: Mouse scrolled (368, 358) with delta (0, 0)
Screenshot: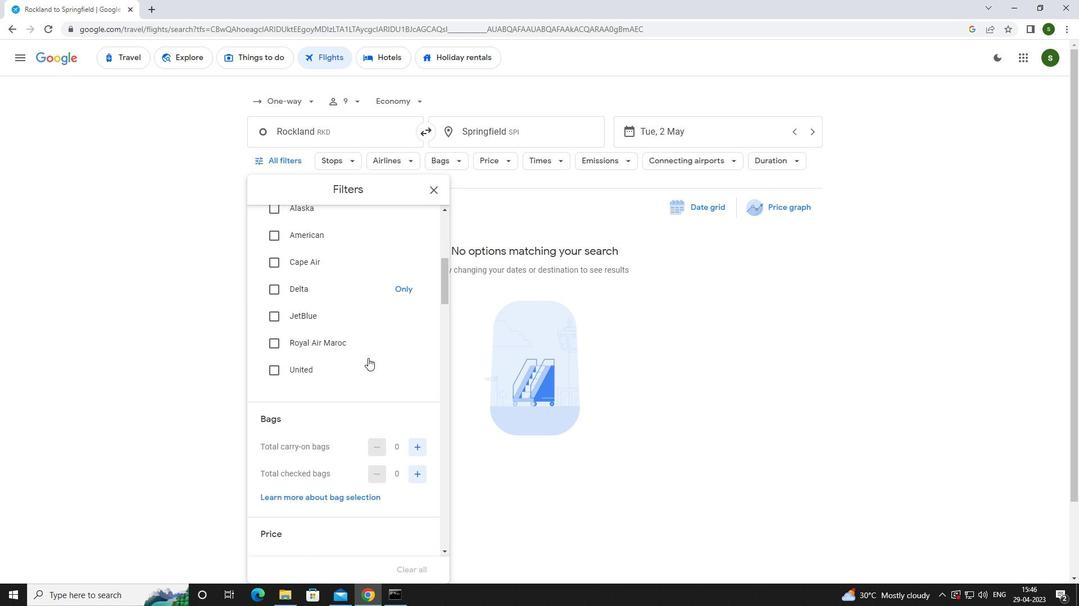 
Action: Mouse scrolled (368, 358) with delta (0, 0)
Screenshot: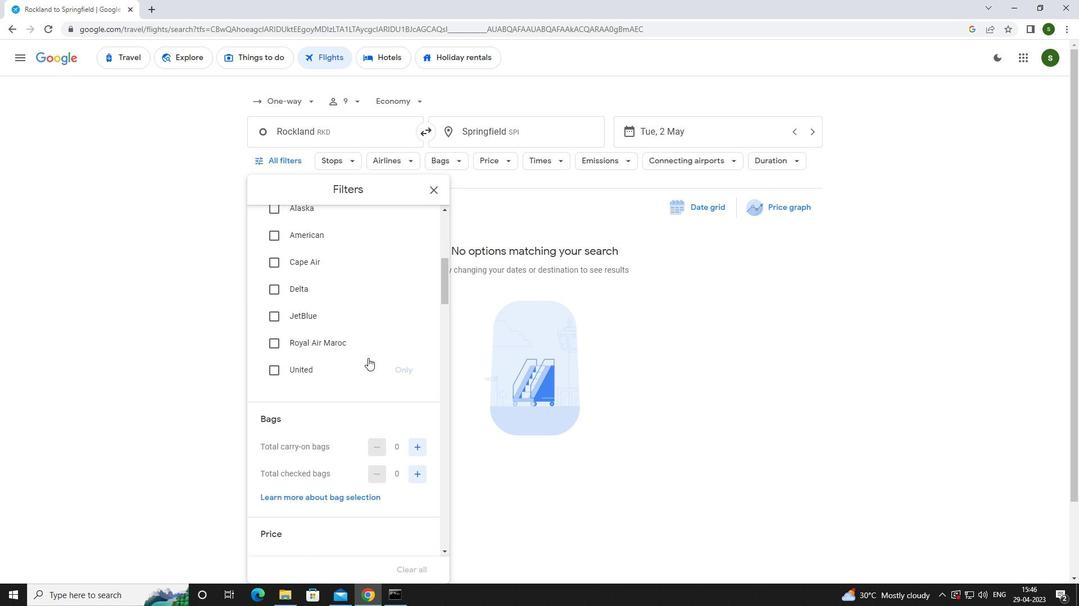 
Action: Mouse moved to (414, 332)
Screenshot: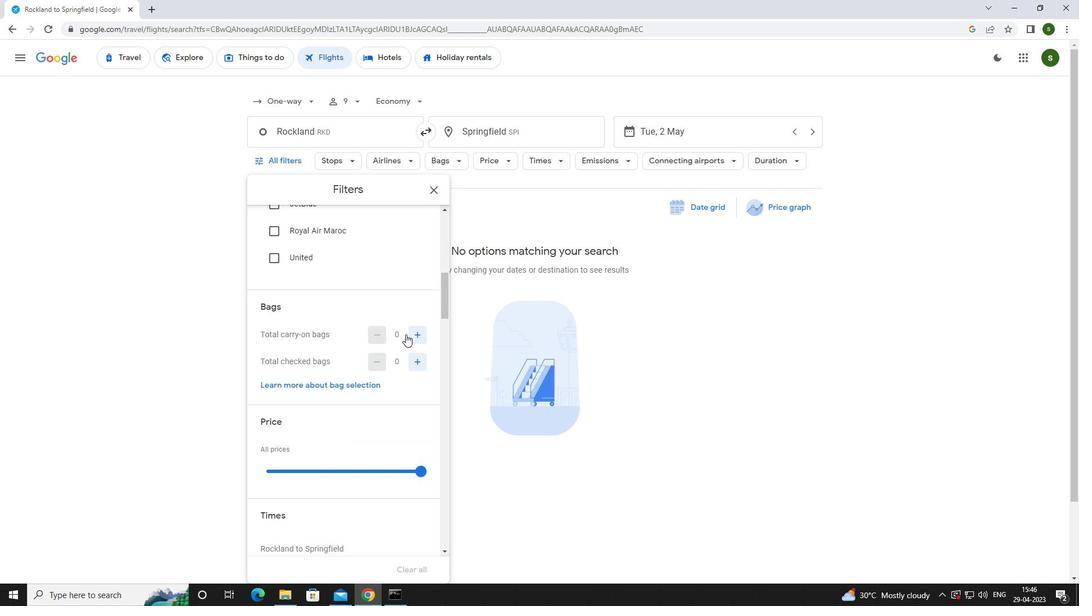 
Action: Mouse pressed left at (414, 332)
Screenshot: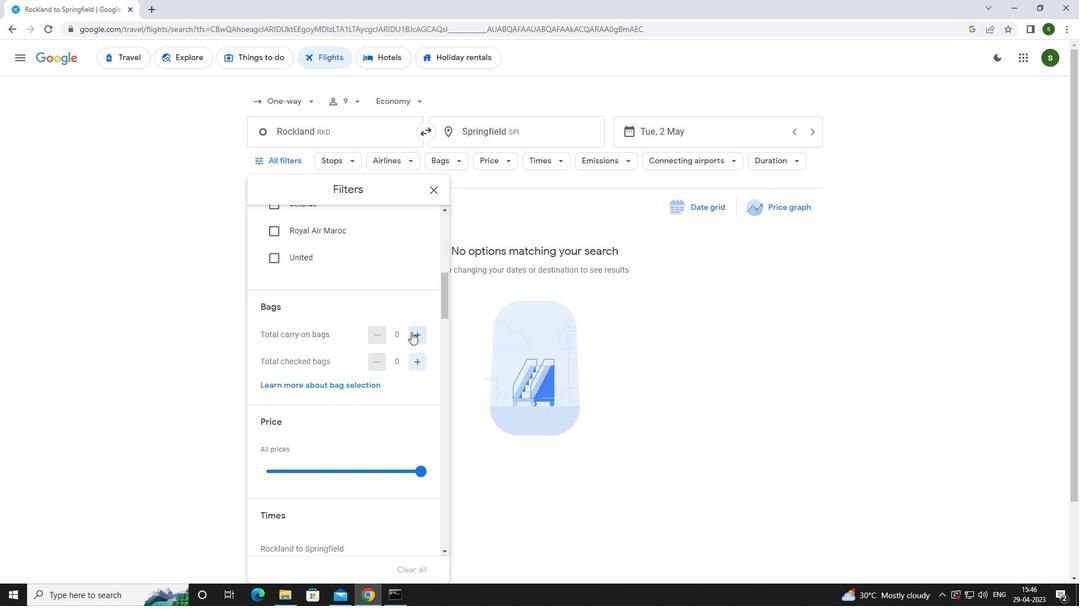 
Action: Mouse pressed left at (414, 332)
Screenshot: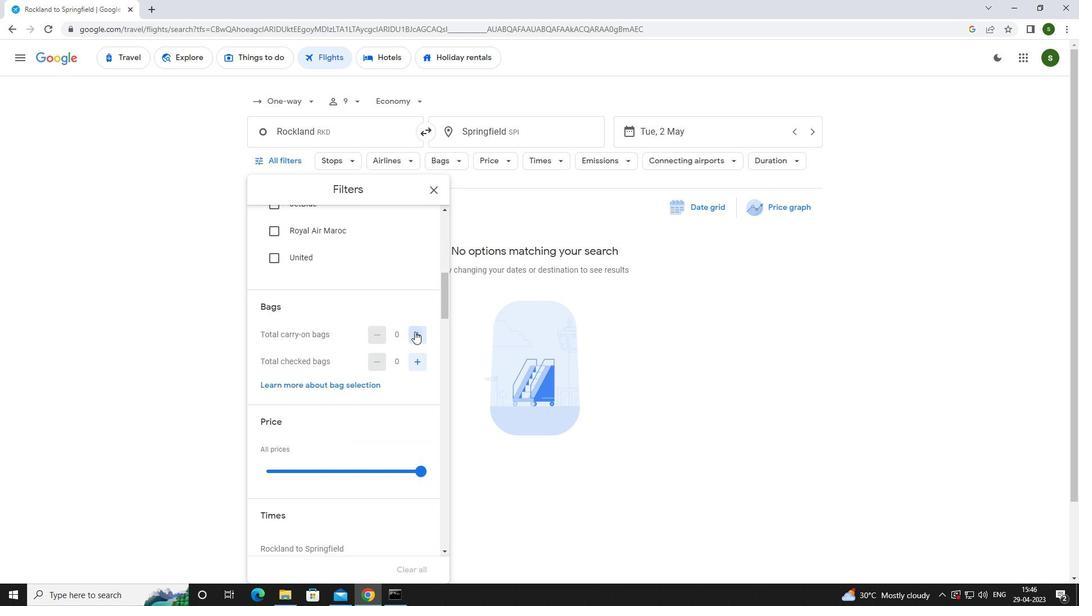 
Action: Mouse moved to (411, 332)
Screenshot: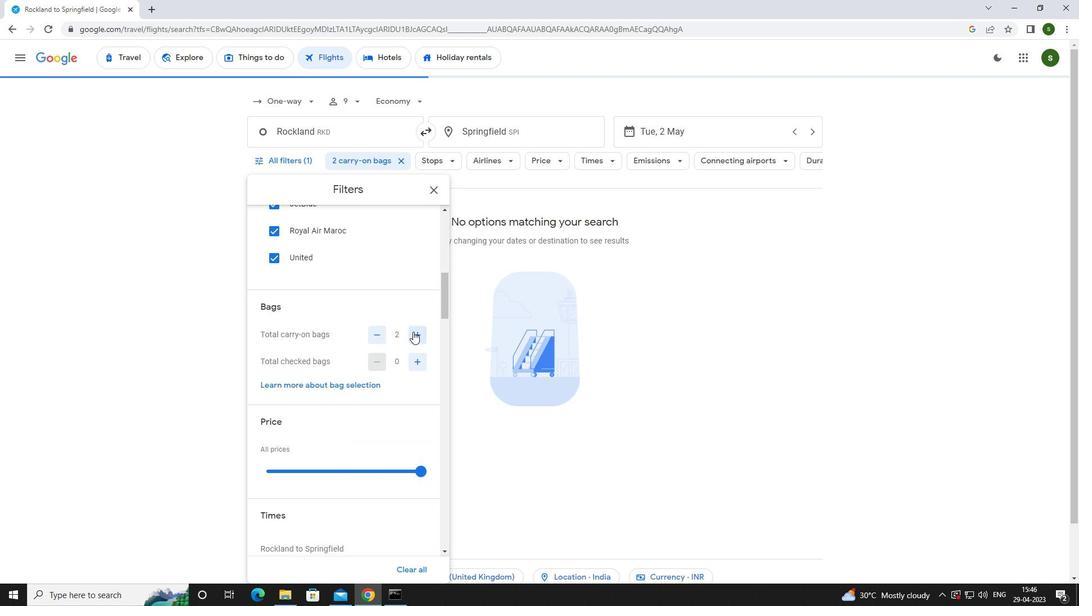 
Action: Mouse scrolled (411, 331) with delta (0, 0)
Screenshot: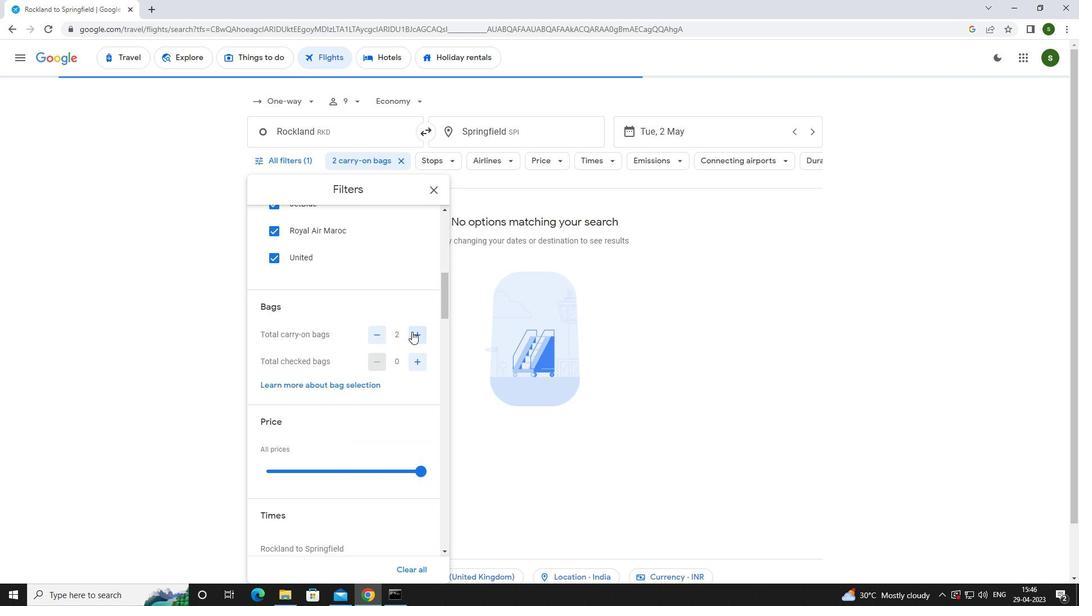 
Action: Mouse scrolled (411, 331) with delta (0, 0)
Screenshot: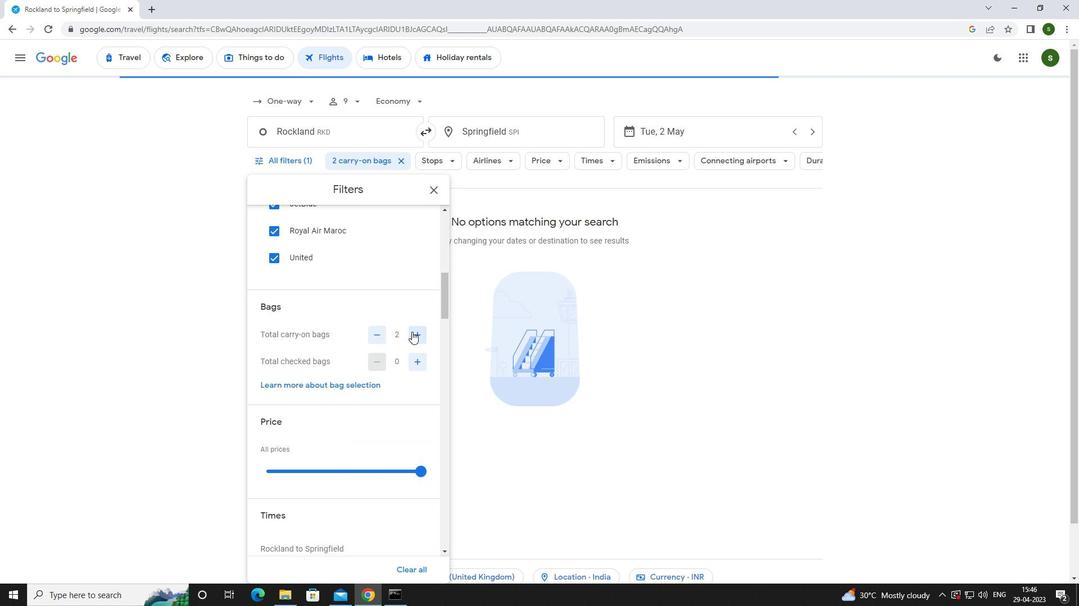 
Action: Mouse moved to (422, 360)
Screenshot: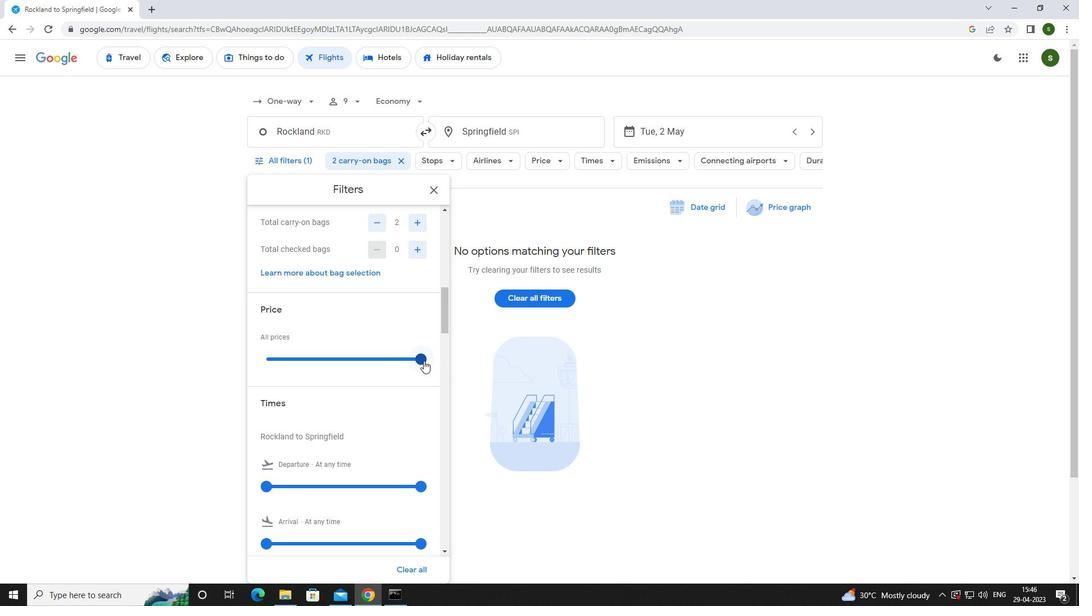 
Action: Mouse pressed left at (422, 360)
Screenshot: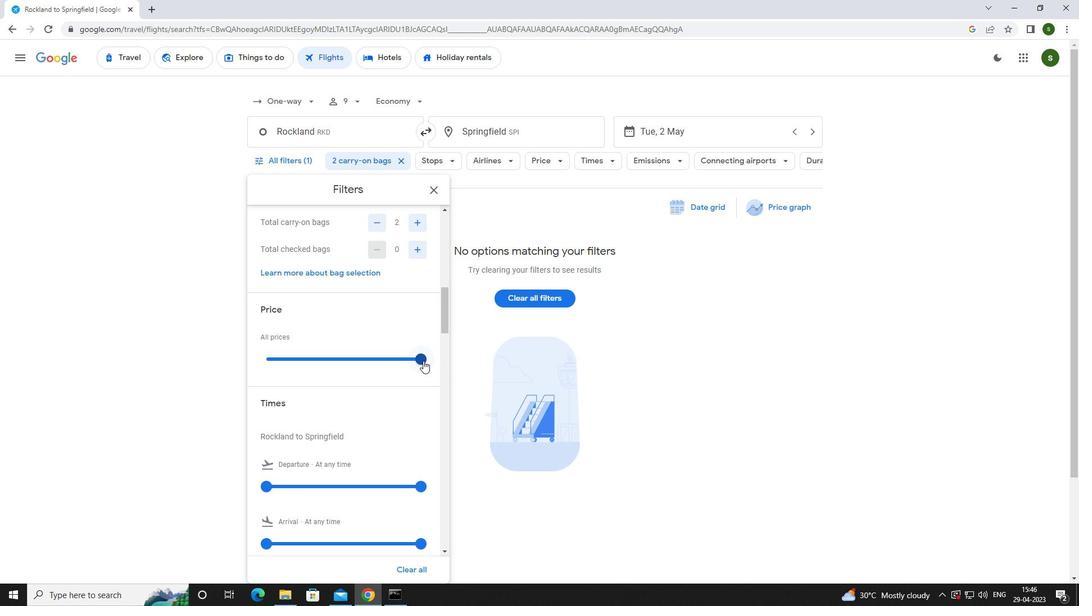 
Action: Mouse moved to (388, 362)
Screenshot: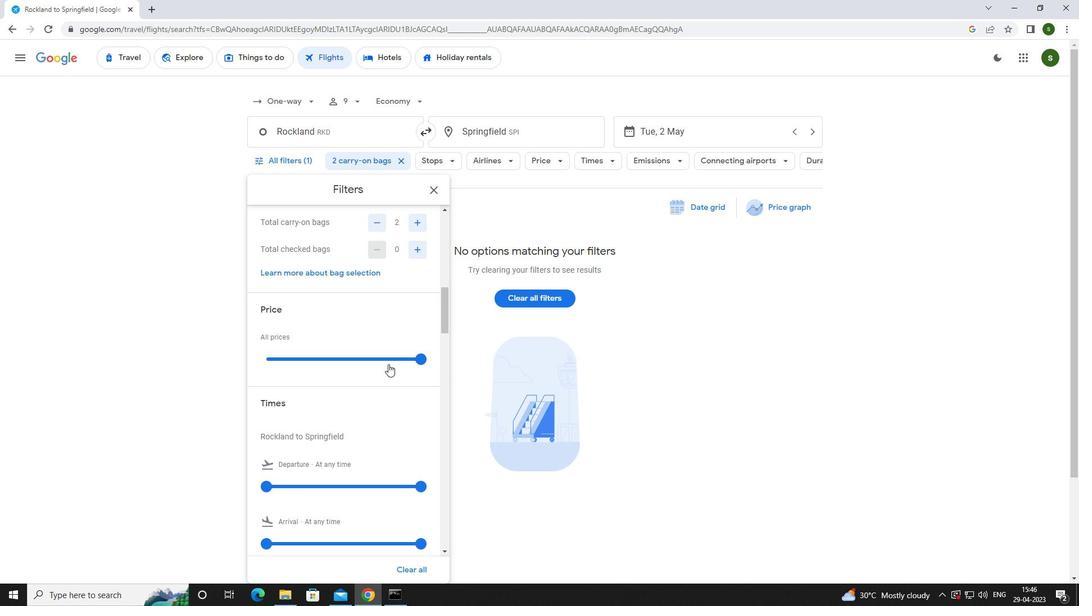 
Action: Mouse scrolled (388, 361) with delta (0, 0)
Screenshot: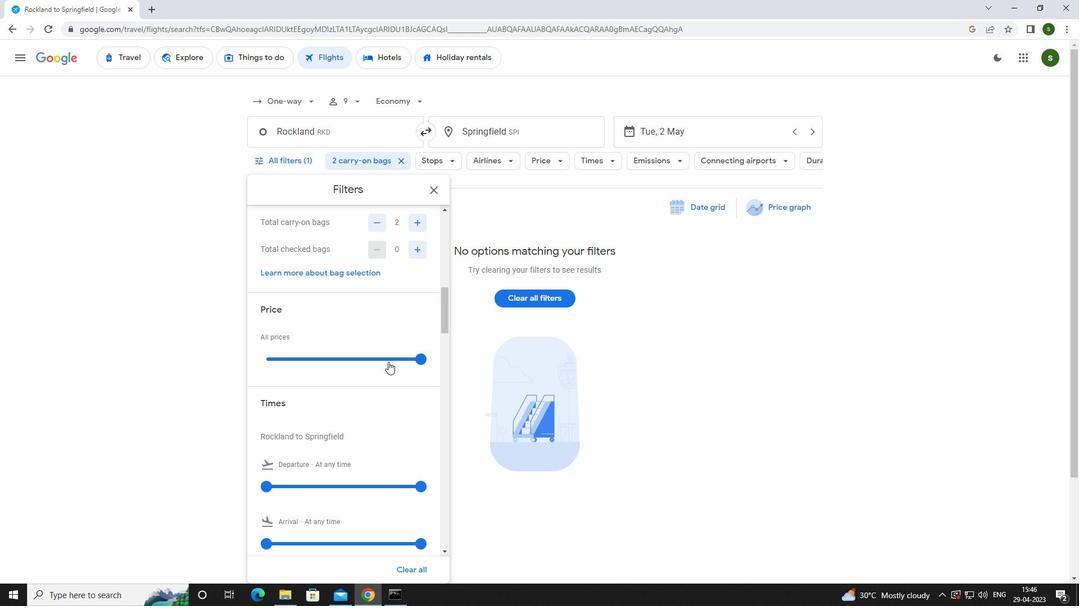 
Action: Mouse scrolled (388, 361) with delta (0, 0)
Screenshot: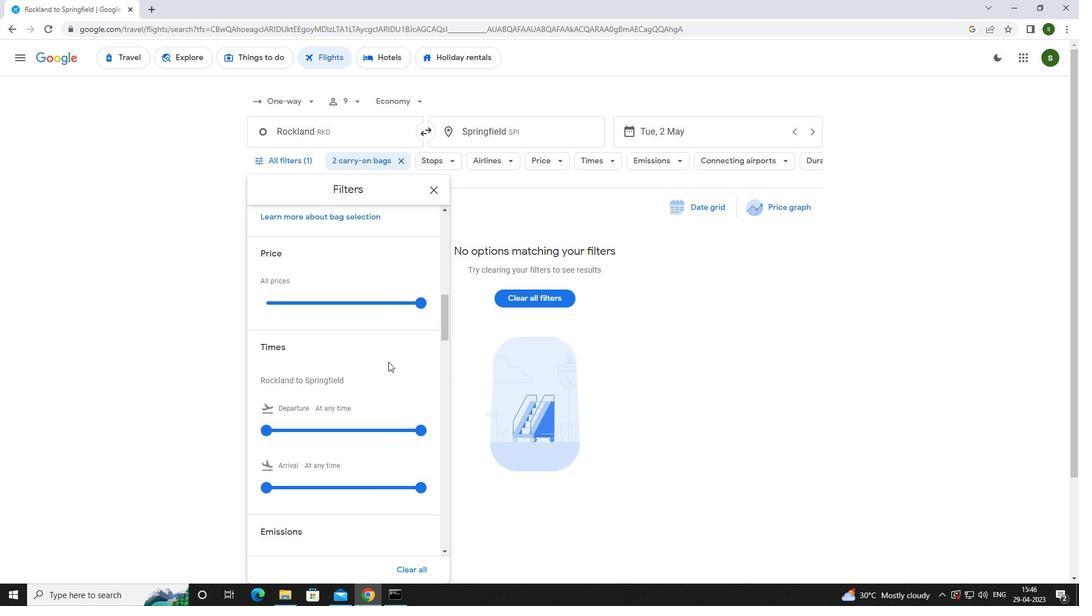 
Action: Mouse moved to (266, 373)
Screenshot: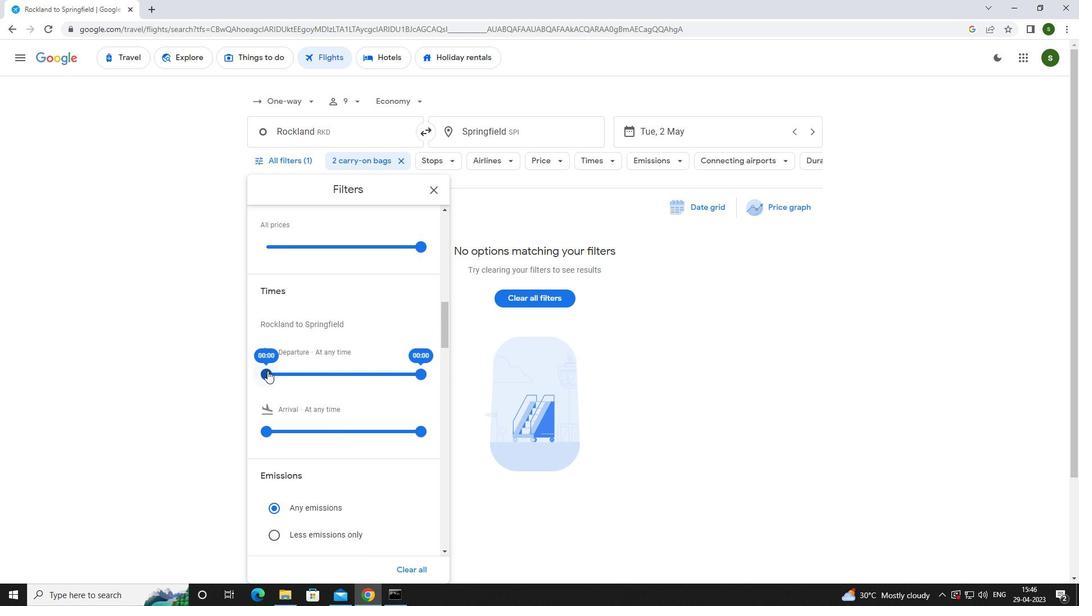 
Action: Mouse pressed left at (266, 373)
Screenshot: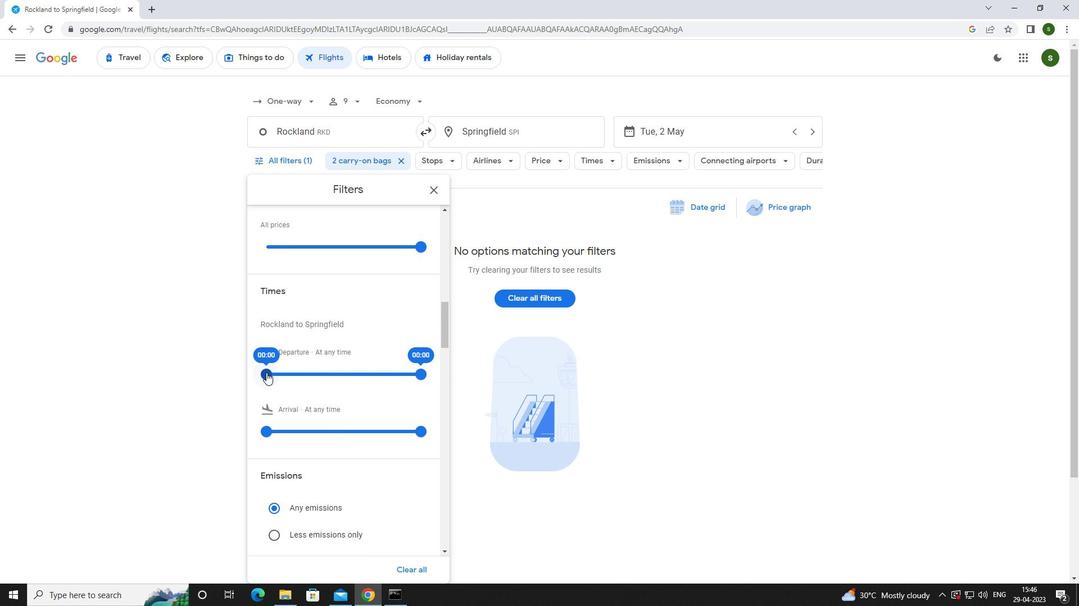 
Action: Mouse moved to (614, 380)
Screenshot: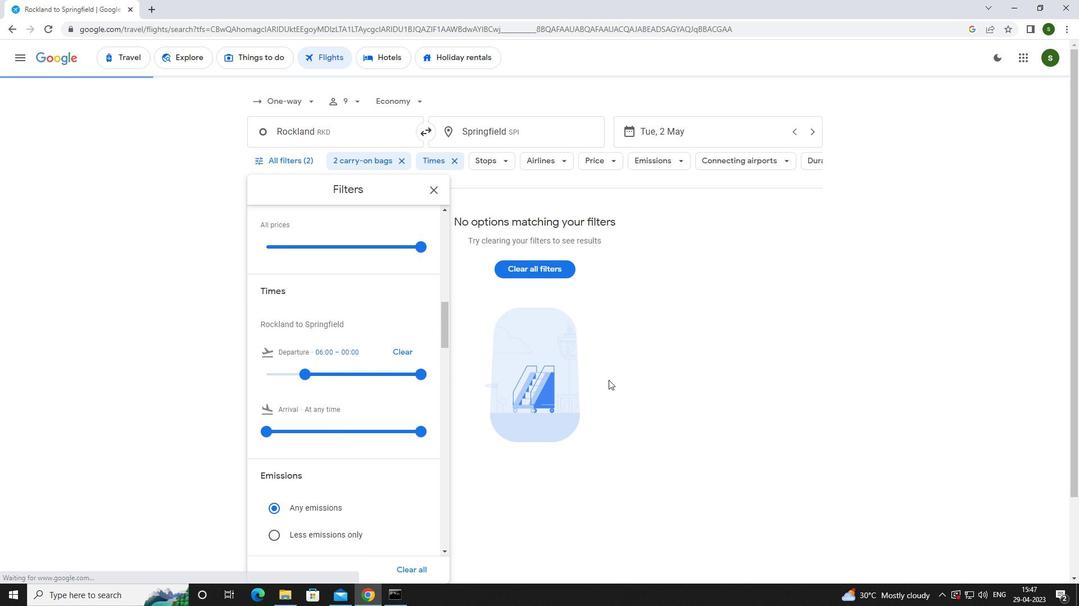 
Action: Mouse pressed left at (614, 380)
Screenshot: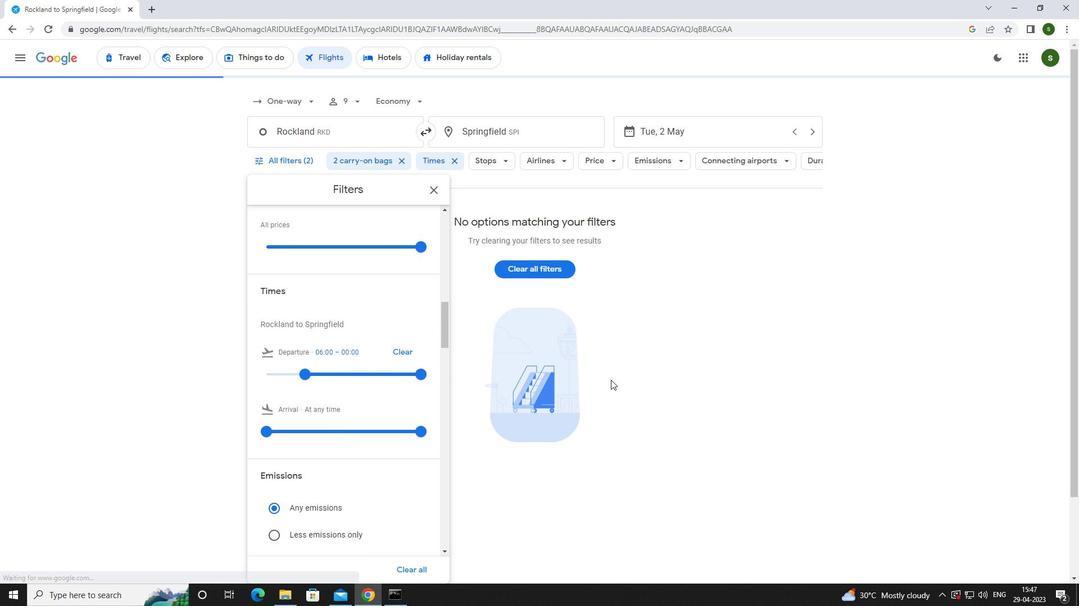 
